 Task: Create in the project AgileDeck in Backlog an issue 'Create a new online platform for online personal finance courses with advanced budgeting and financial planning features', assign it to team member softage.2@softage.net and change the status to IN PROGRESS. Create in the project AgileDeck in Backlog an issue 'Implement a new cloud-based contract management system for a company with advanced contract creation and tracking features', assign it to team member softage.3@softage.net and change the status to IN PROGRESS
Action: Mouse moved to (266, 80)
Screenshot: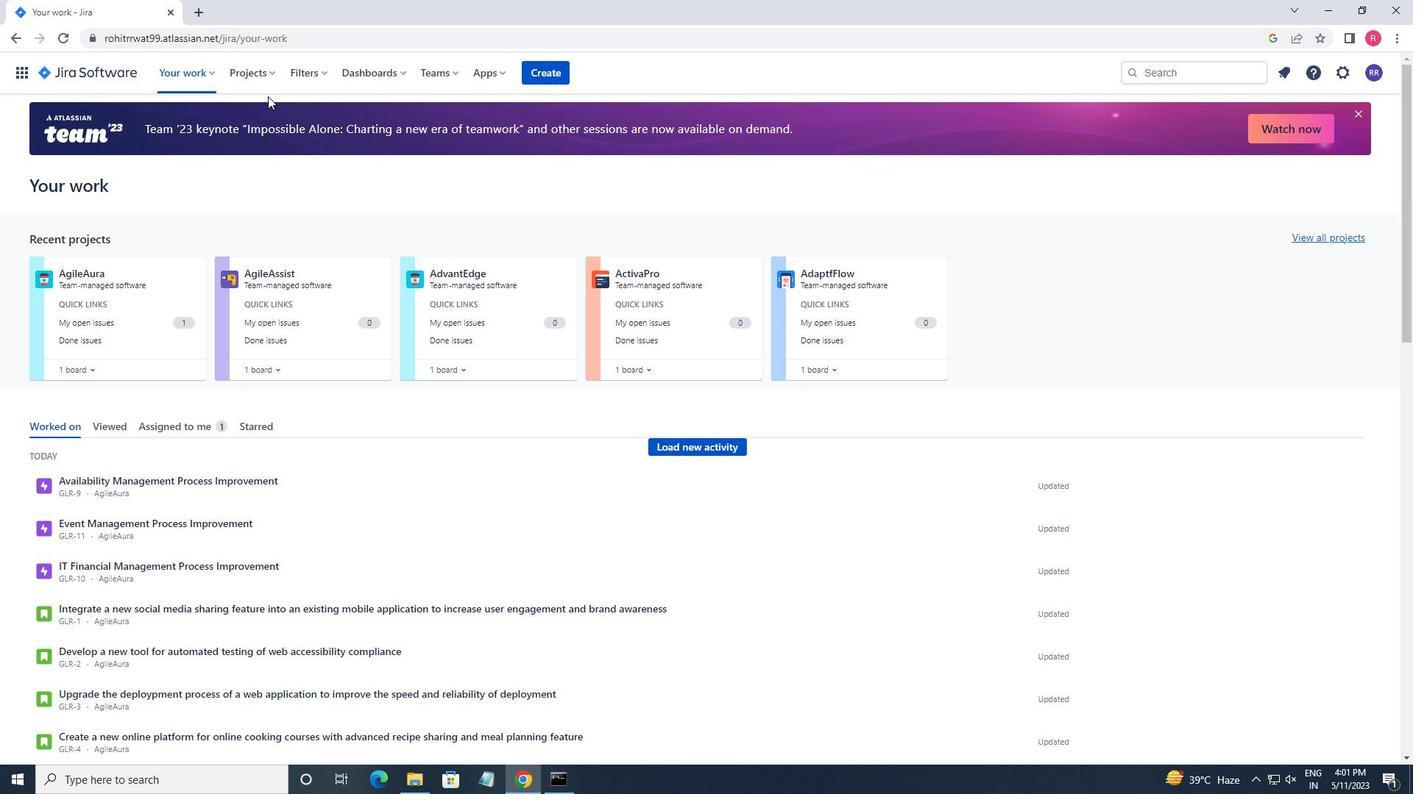 
Action: Mouse pressed left at (266, 80)
Screenshot: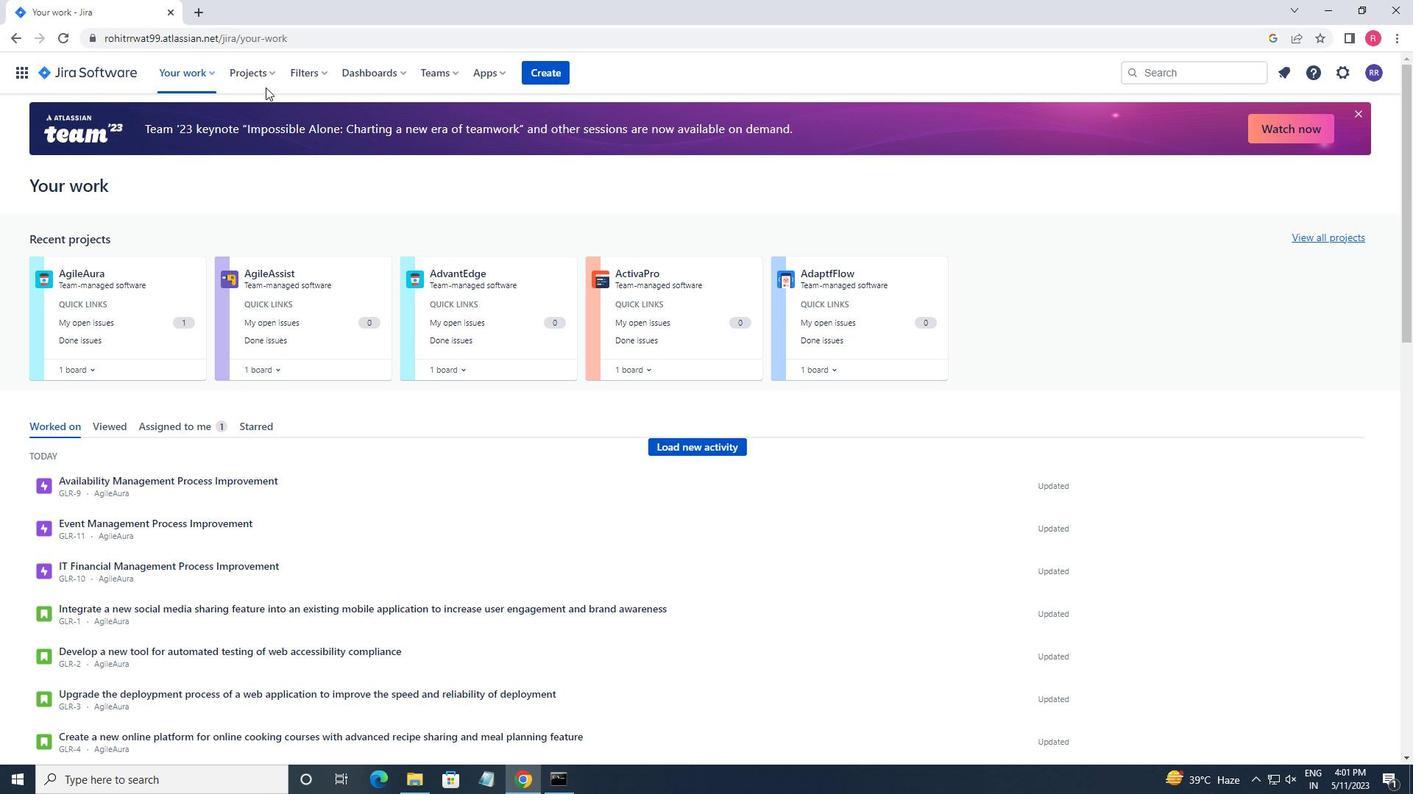 
Action: Mouse moved to (285, 143)
Screenshot: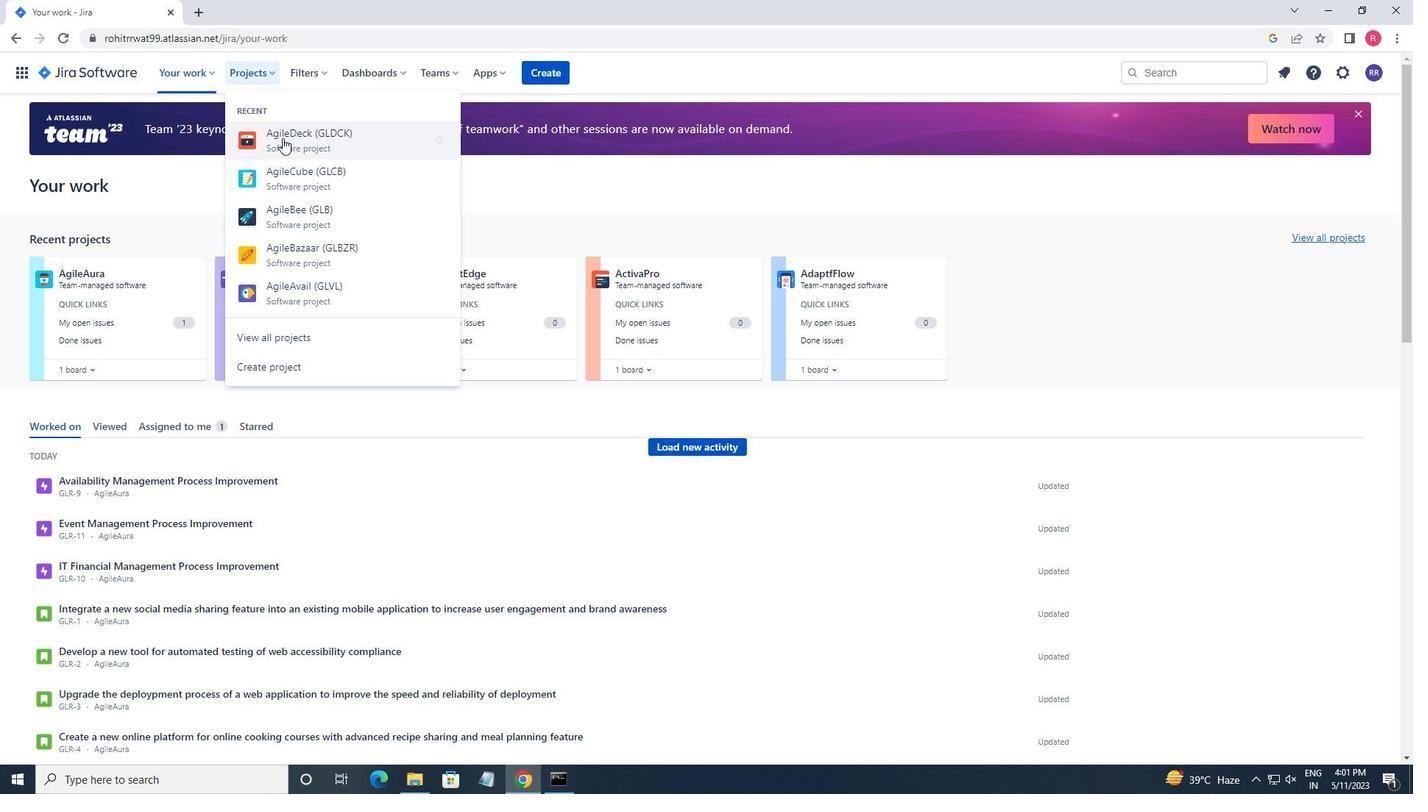 
Action: Mouse pressed left at (285, 143)
Screenshot: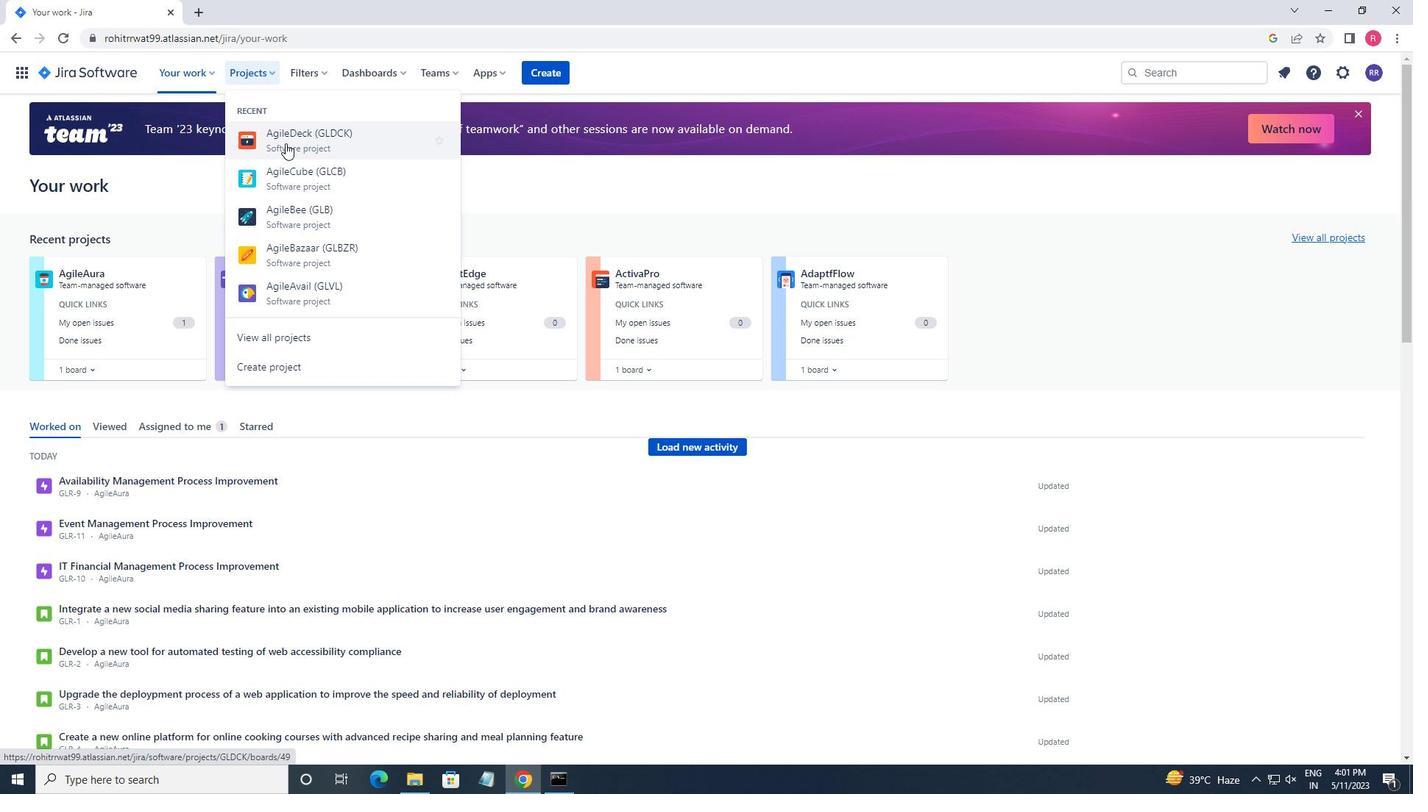
Action: Mouse moved to (85, 216)
Screenshot: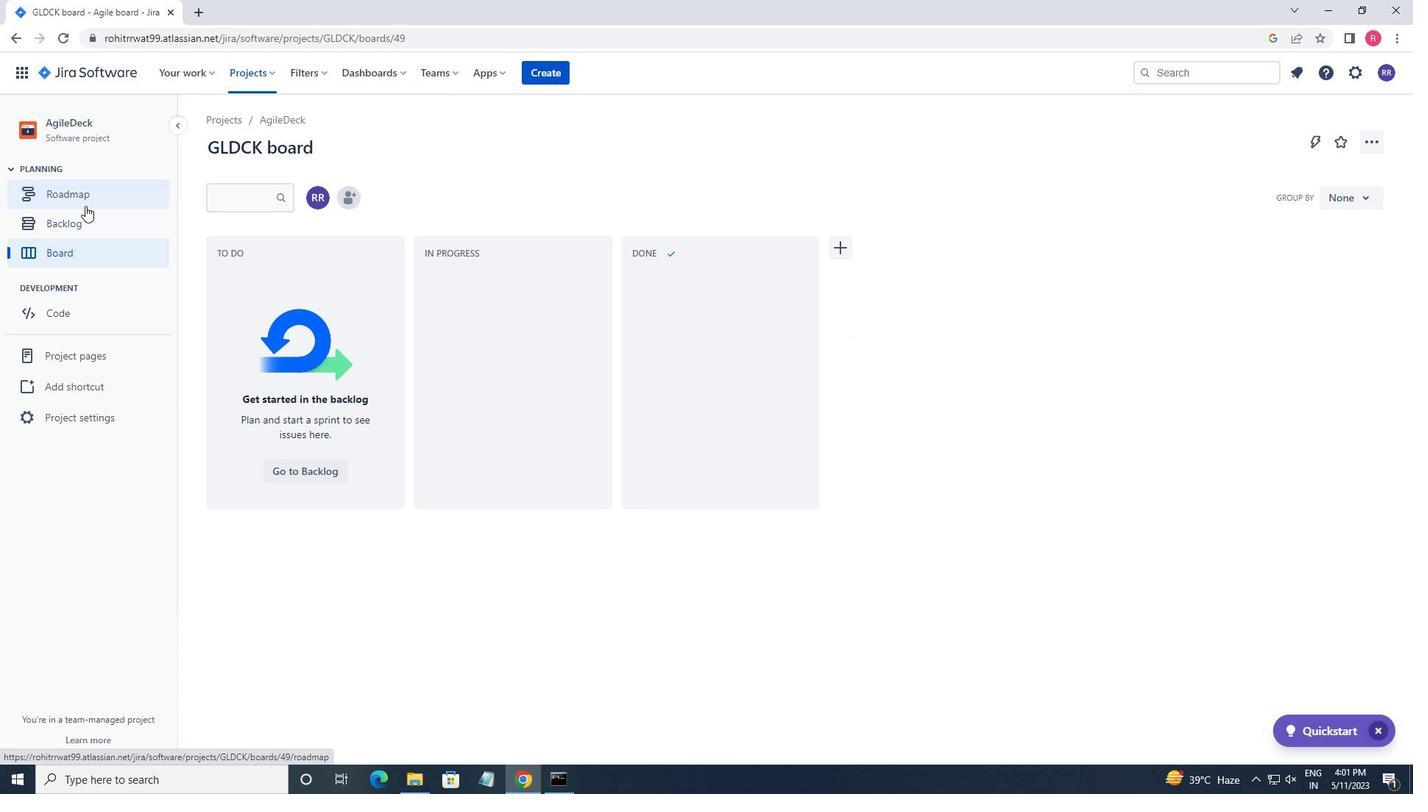 
Action: Mouse pressed left at (85, 216)
Screenshot: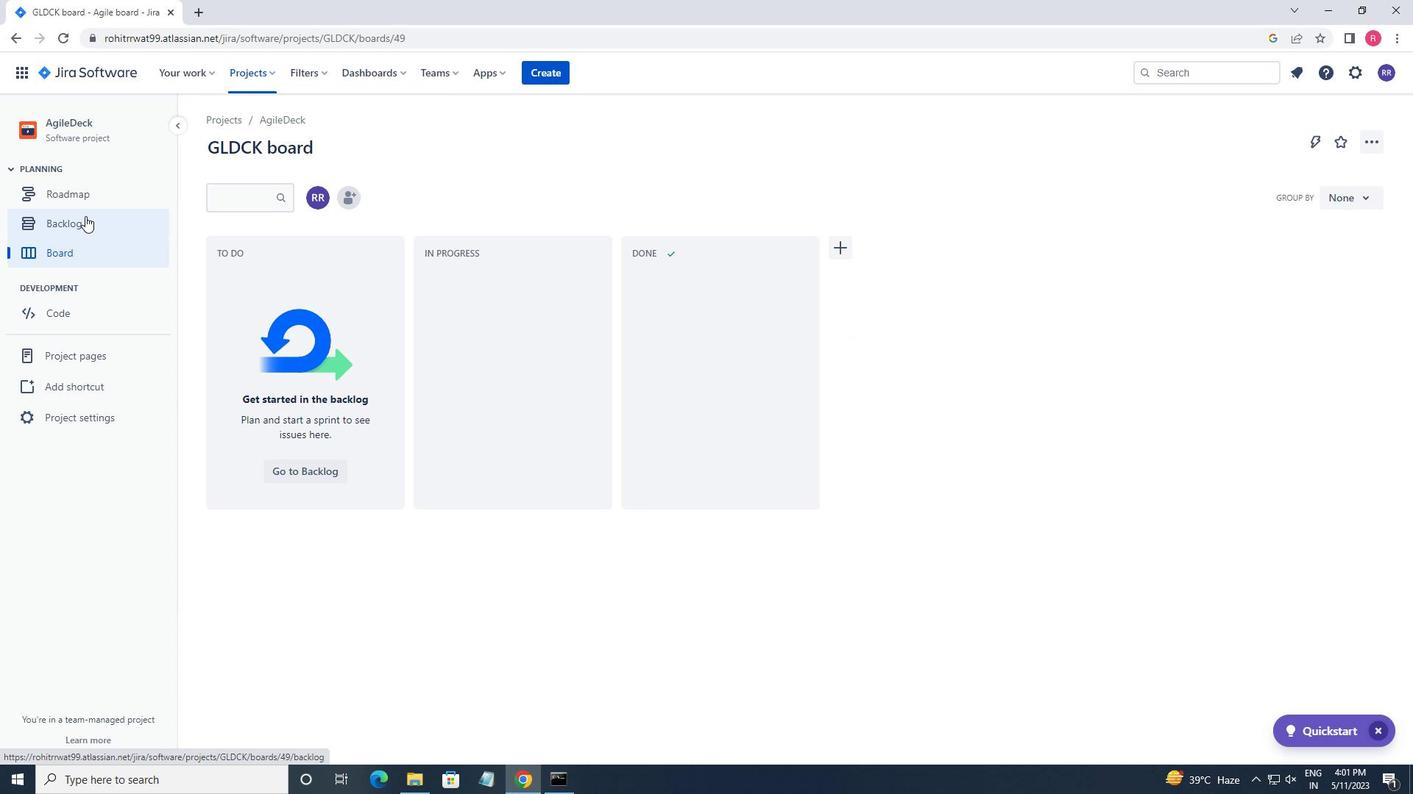 
Action: Mouse moved to (484, 578)
Screenshot: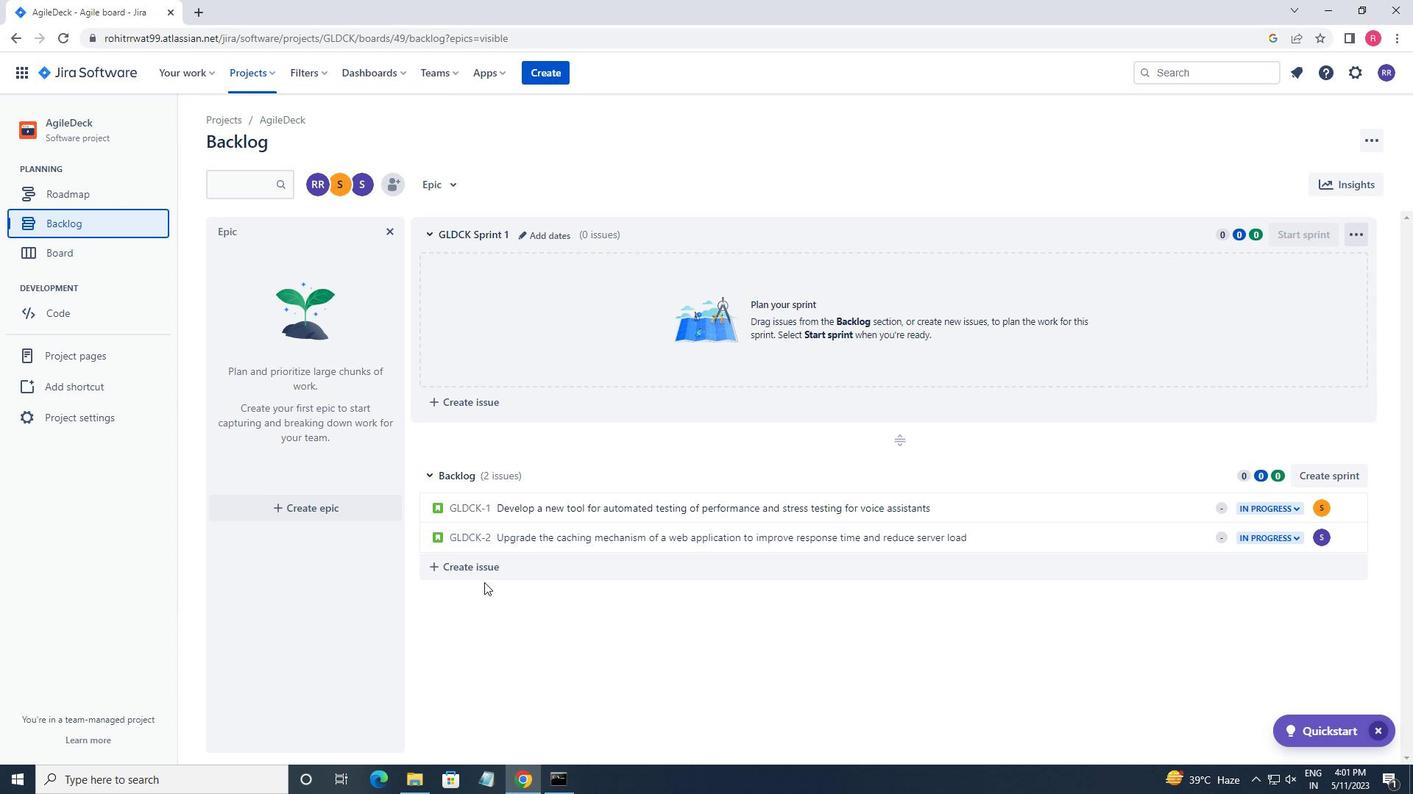 
Action: Mouse pressed left at (484, 578)
Screenshot: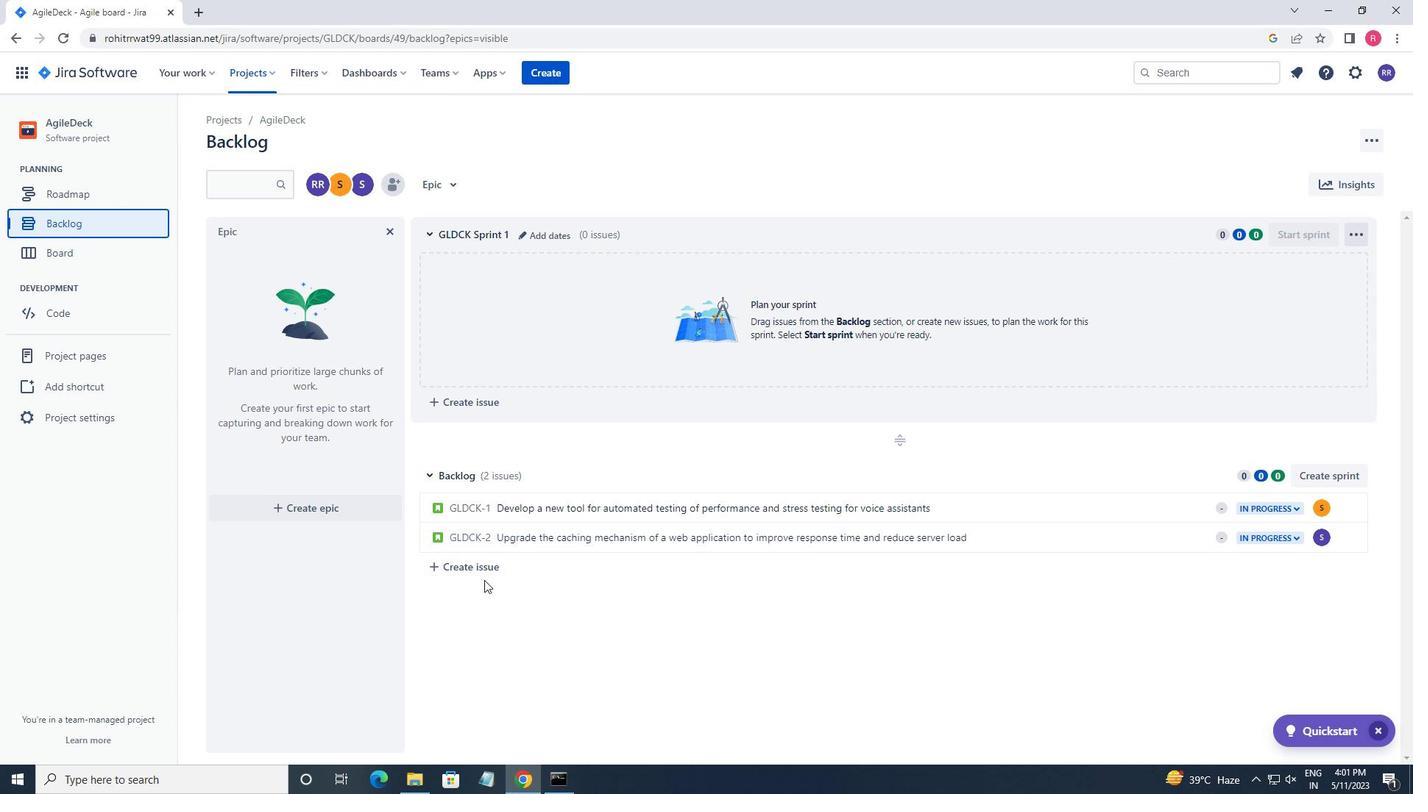 
Action: Mouse moved to (484, 577)
Screenshot: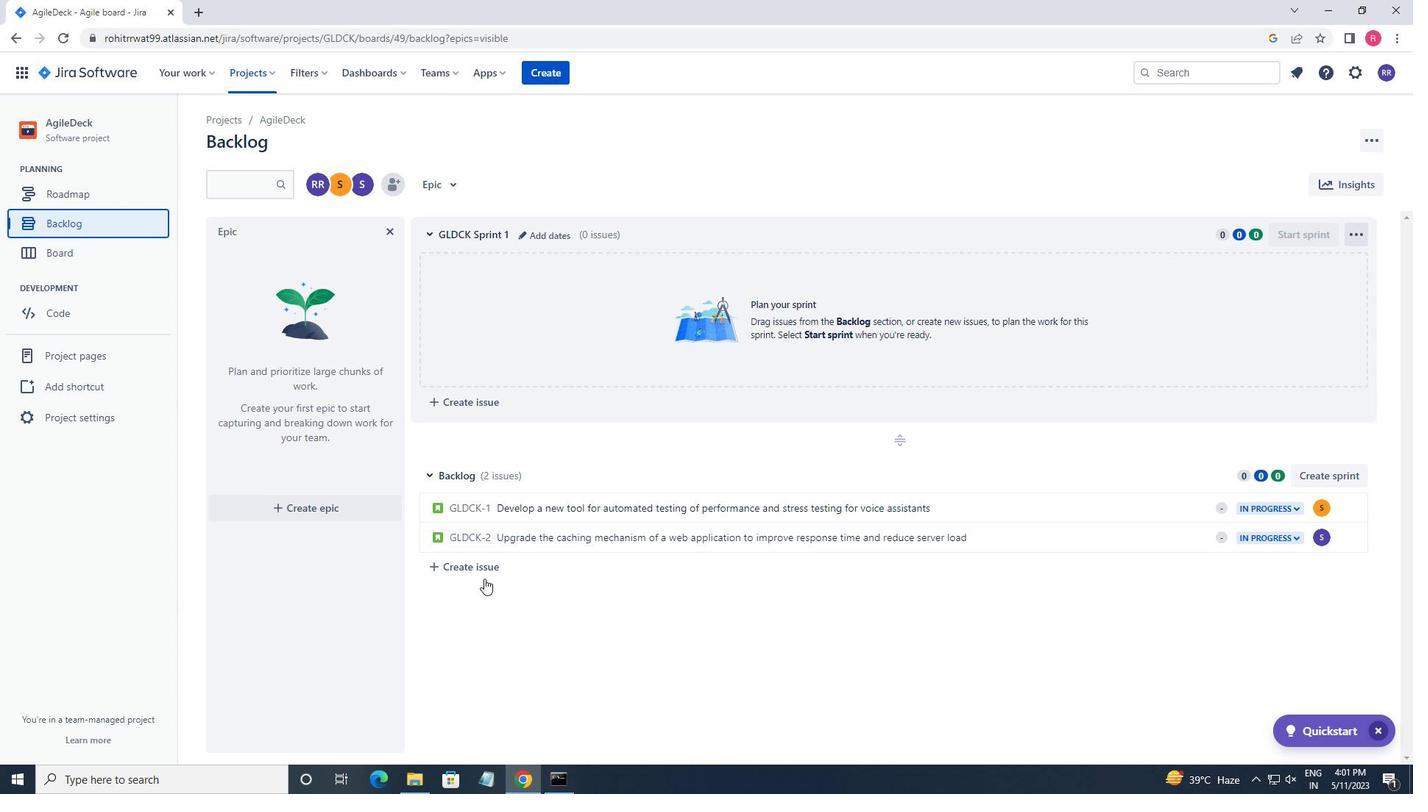 
Action: Key pressed <Key.shift>CREATE<Key.space>A<Key.space>NEW<Key.space>ONLINE<Key.space>PLATFORMM<Key.space><Key.backspace><Key.backspace><Key.space>FOR<Key.space>ONLINE<Key.space>PERSONAL<Key.space>FINANCE<Key.space>COURSES<Key.space>WITH<Key.space>ASDAV<Key.backspace><Key.backspace><Key.backspace><Key.backspace>DVANCED<Key.space>BUDGETING<Key.space>ANF<Key.backspace>D<Key.space>FINANCIAL<Key.space>PLANNING<Key.space>FEATURE<Key.enter>
Screenshot: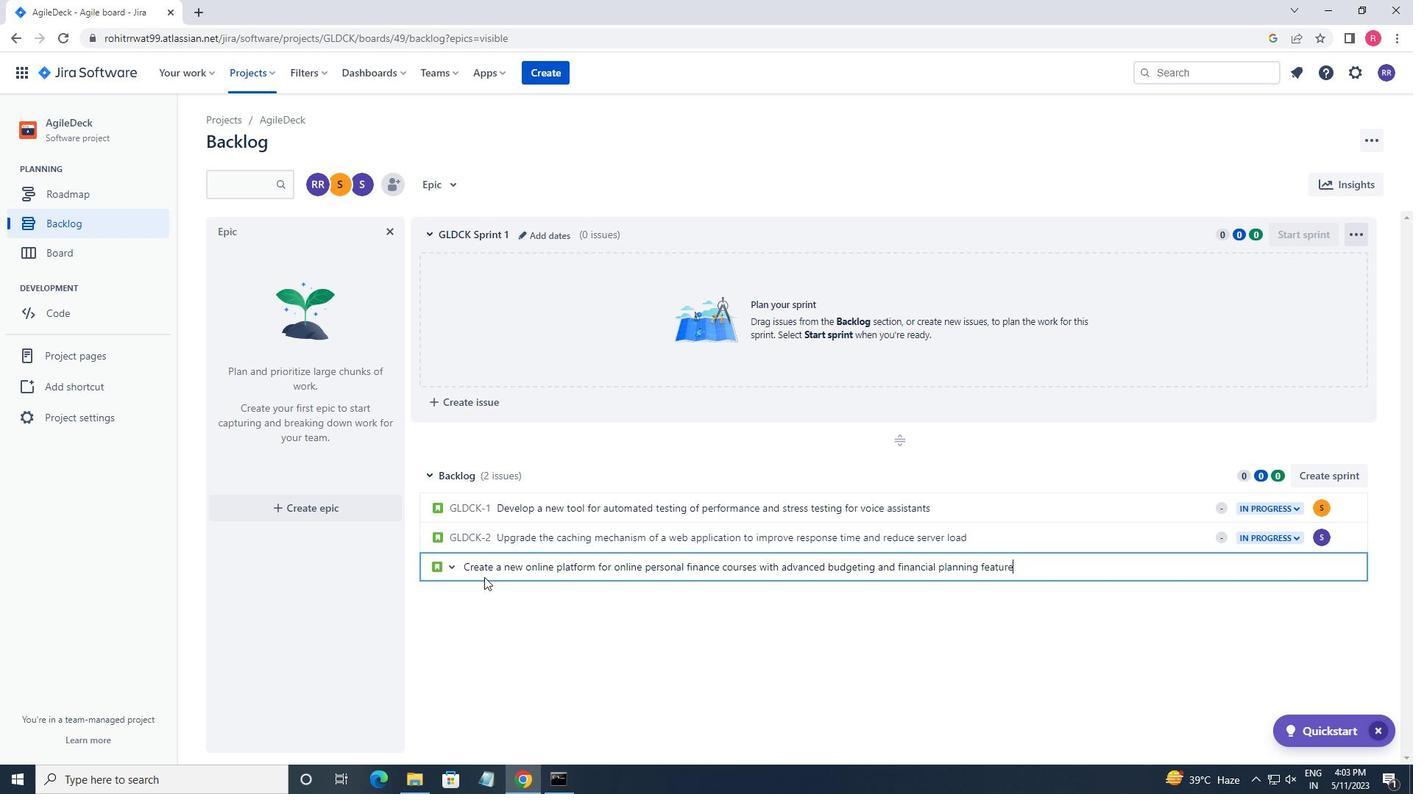 
Action: Mouse moved to (1322, 566)
Screenshot: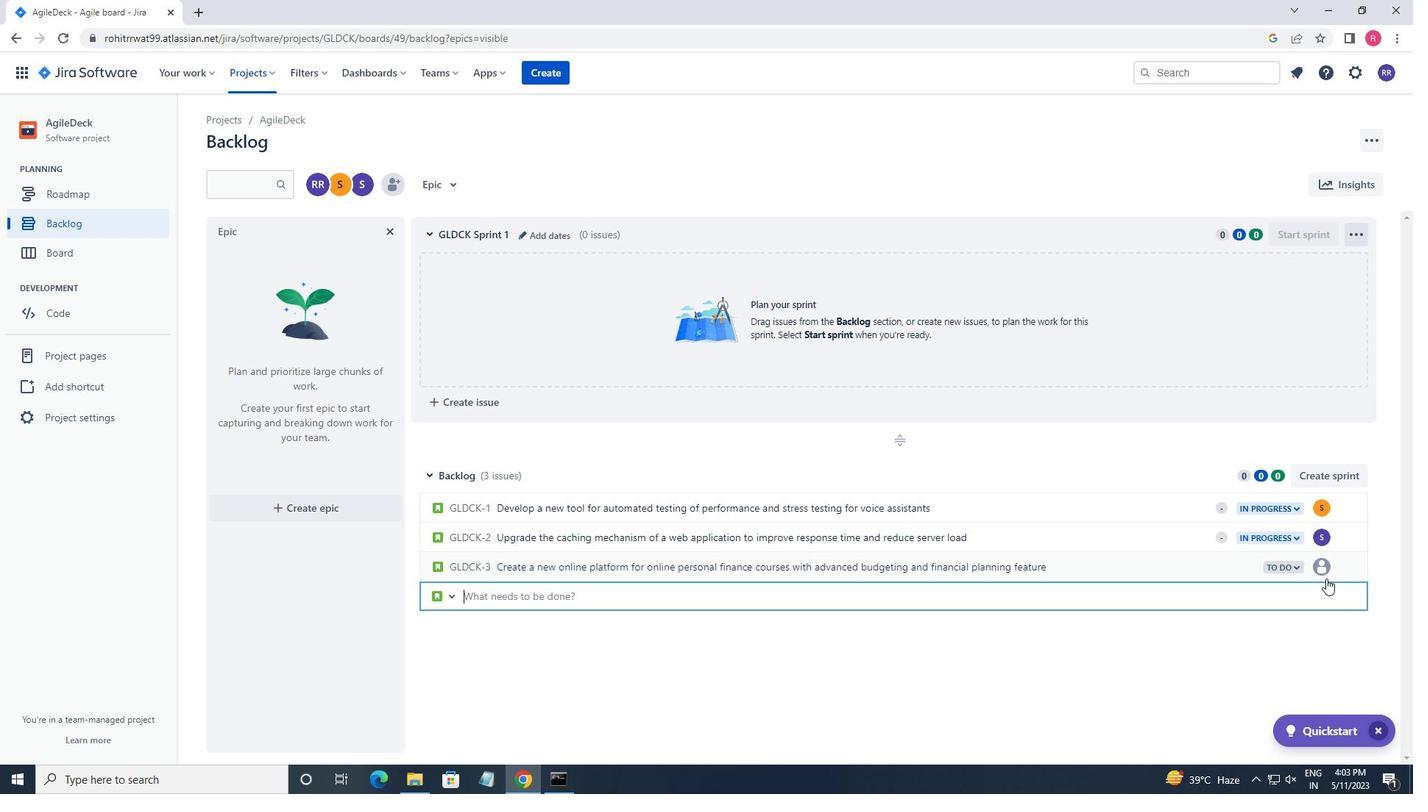 
Action: Mouse pressed left at (1322, 566)
Screenshot: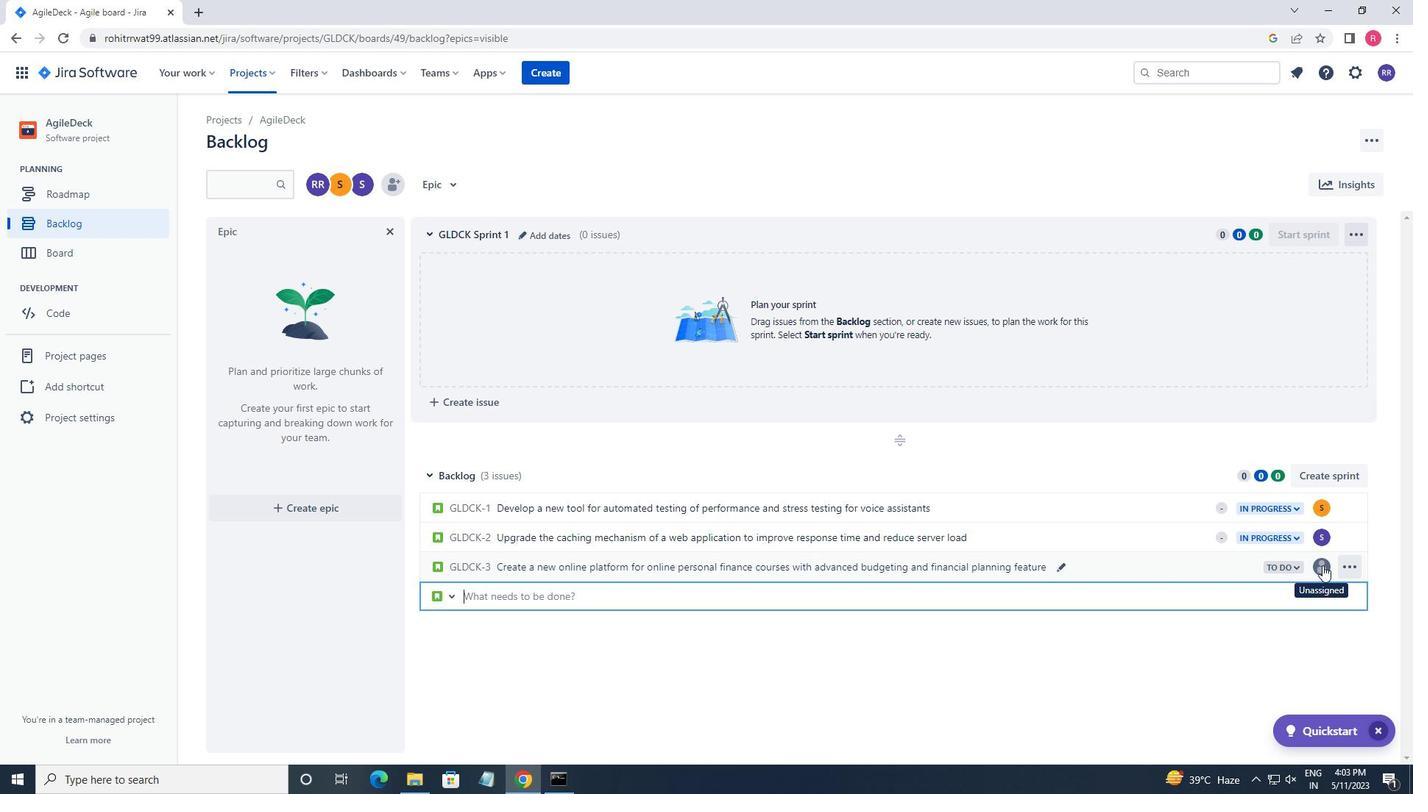 
Action: Key pressed SOFTAGE.2<Key.shift>@SOFTAGE.NET<Key.enter>
Screenshot: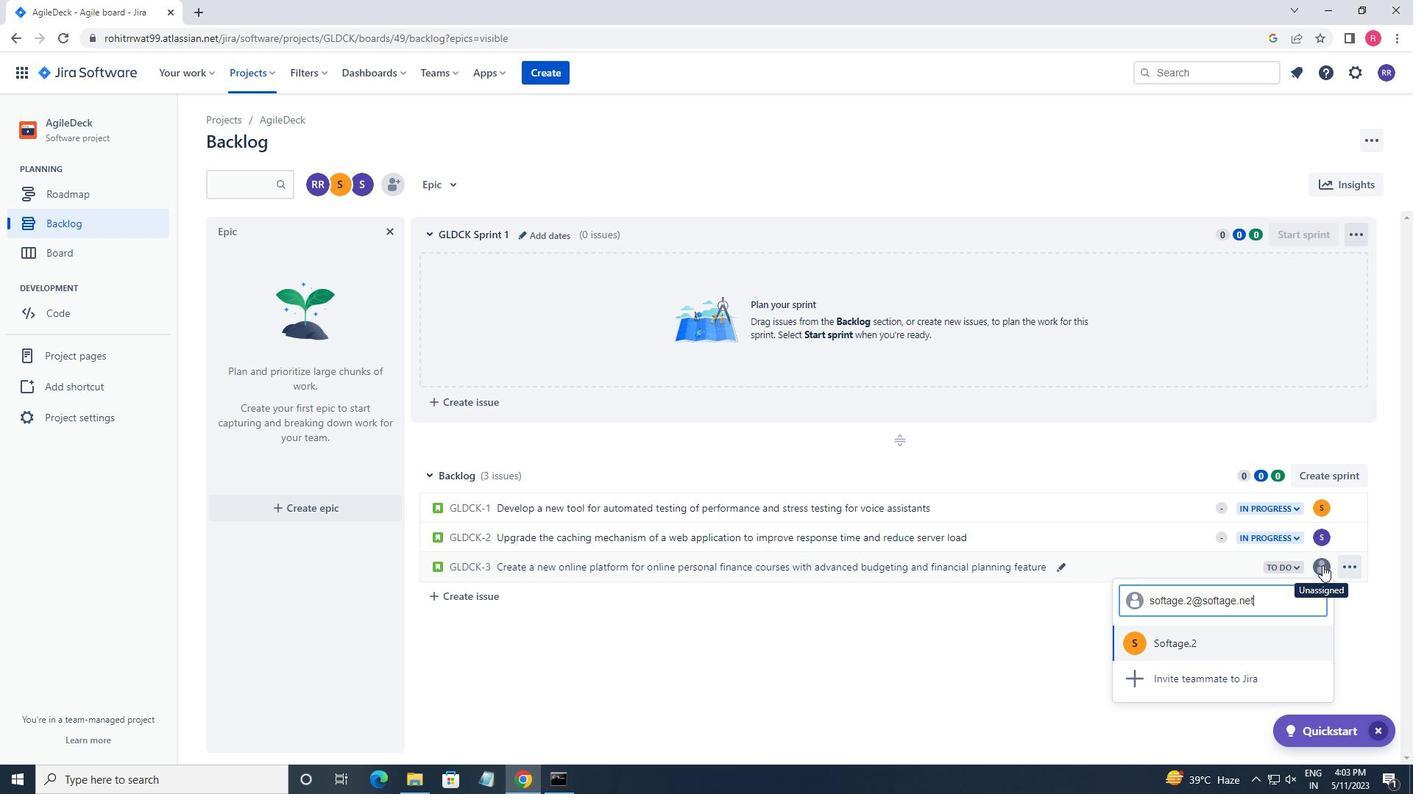 
Action: Mouse moved to (1280, 567)
Screenshot: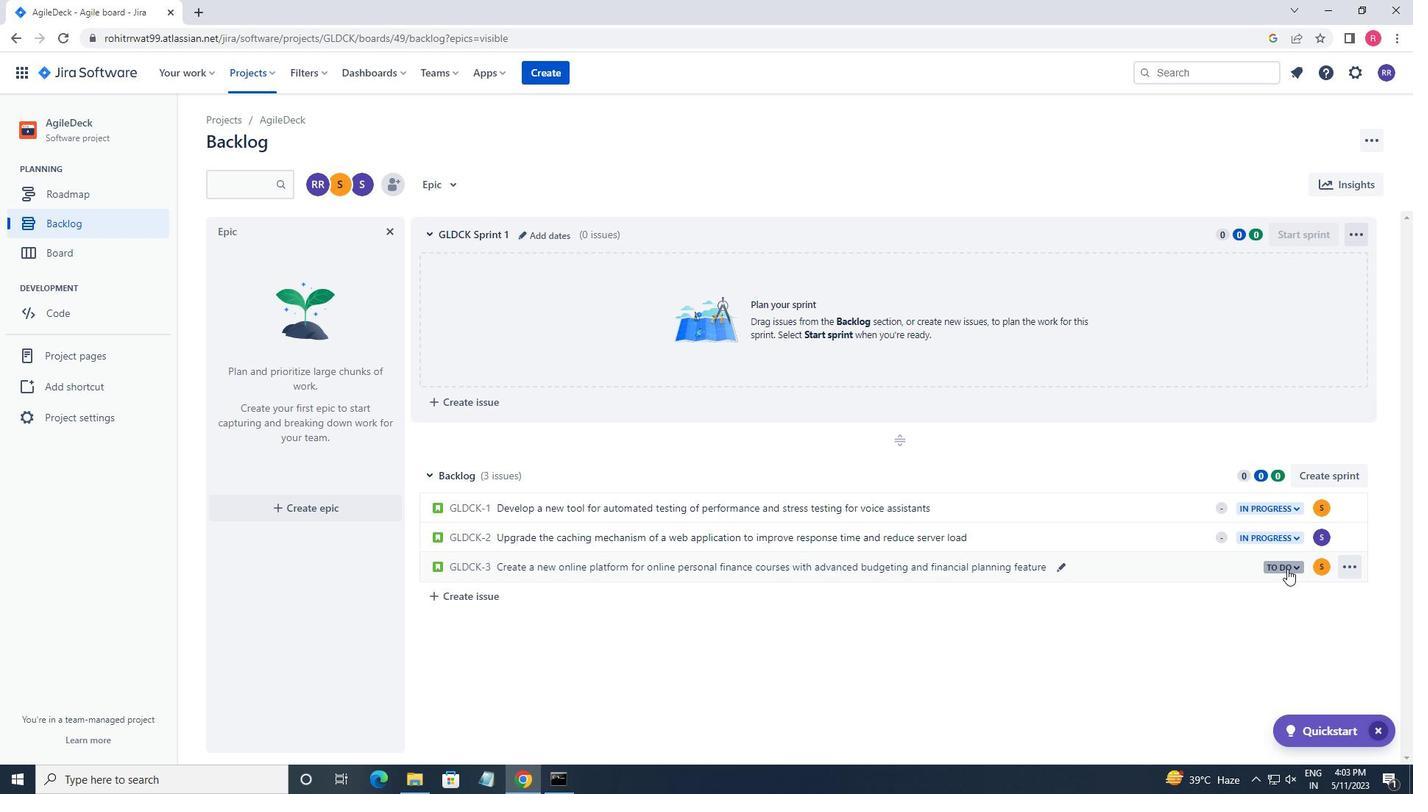 
Action: Mouse pressed left at (1280, 567)
Screenshot: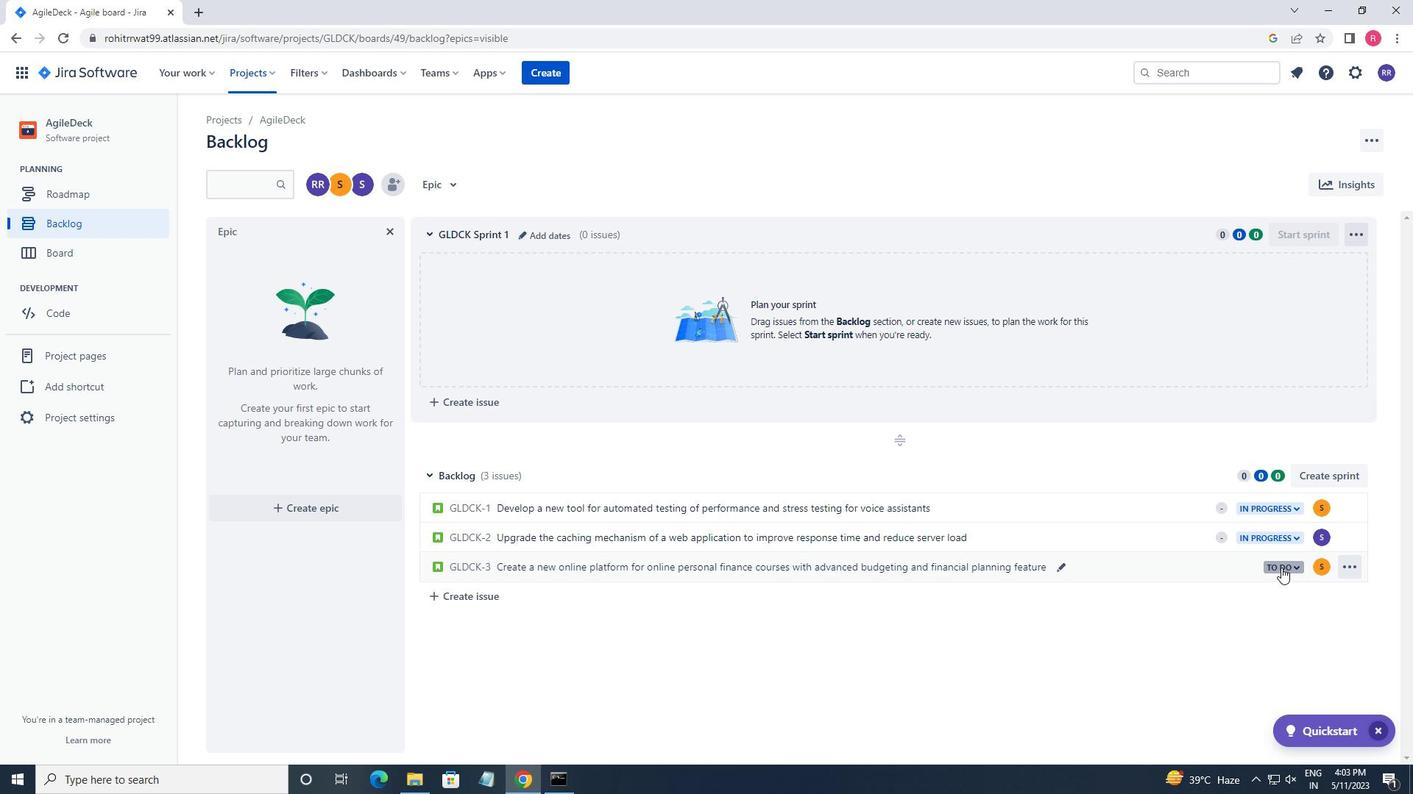 
Action: Mouse moved to (1205, 592)
Screenshot: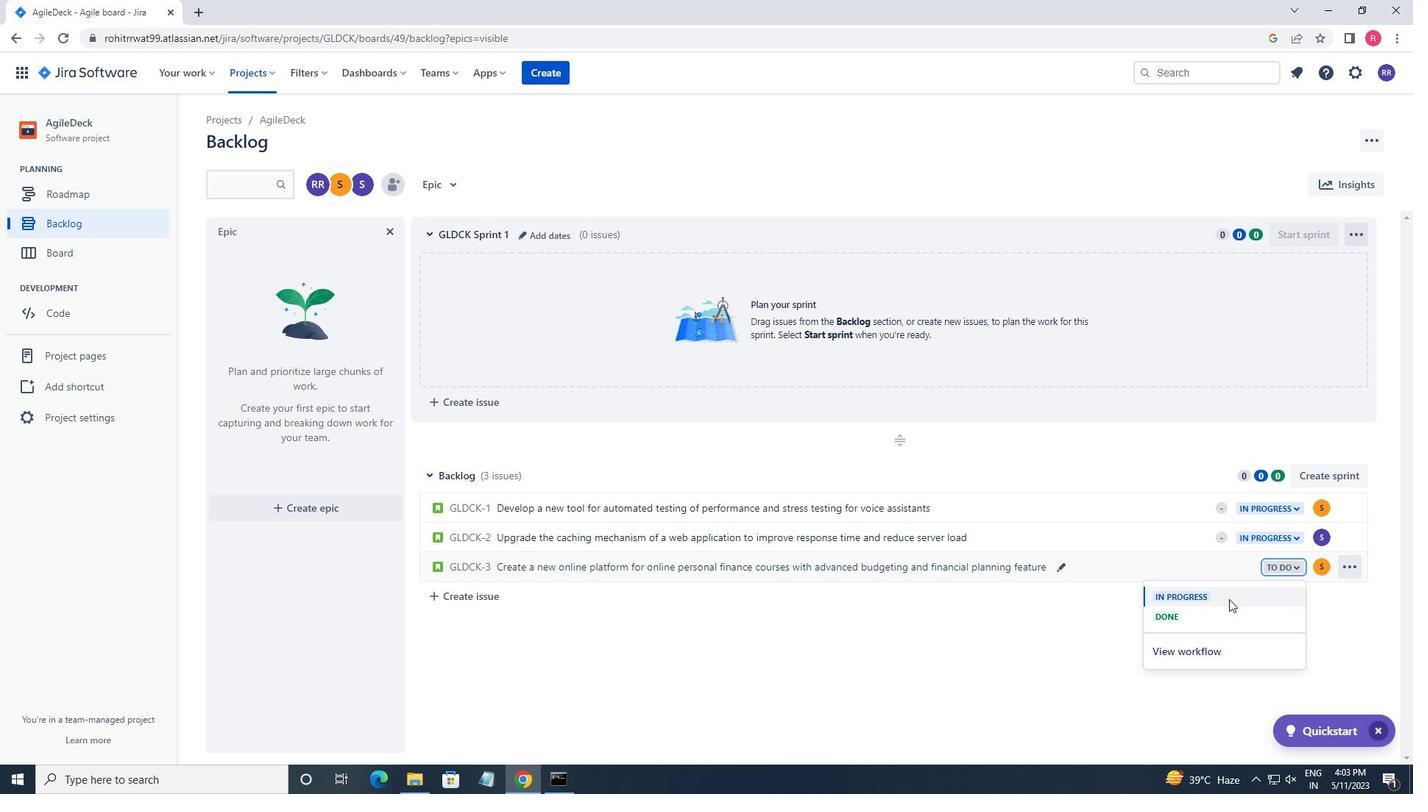 
Action: Mouse pressed left at (1205, 592)
Screenshot: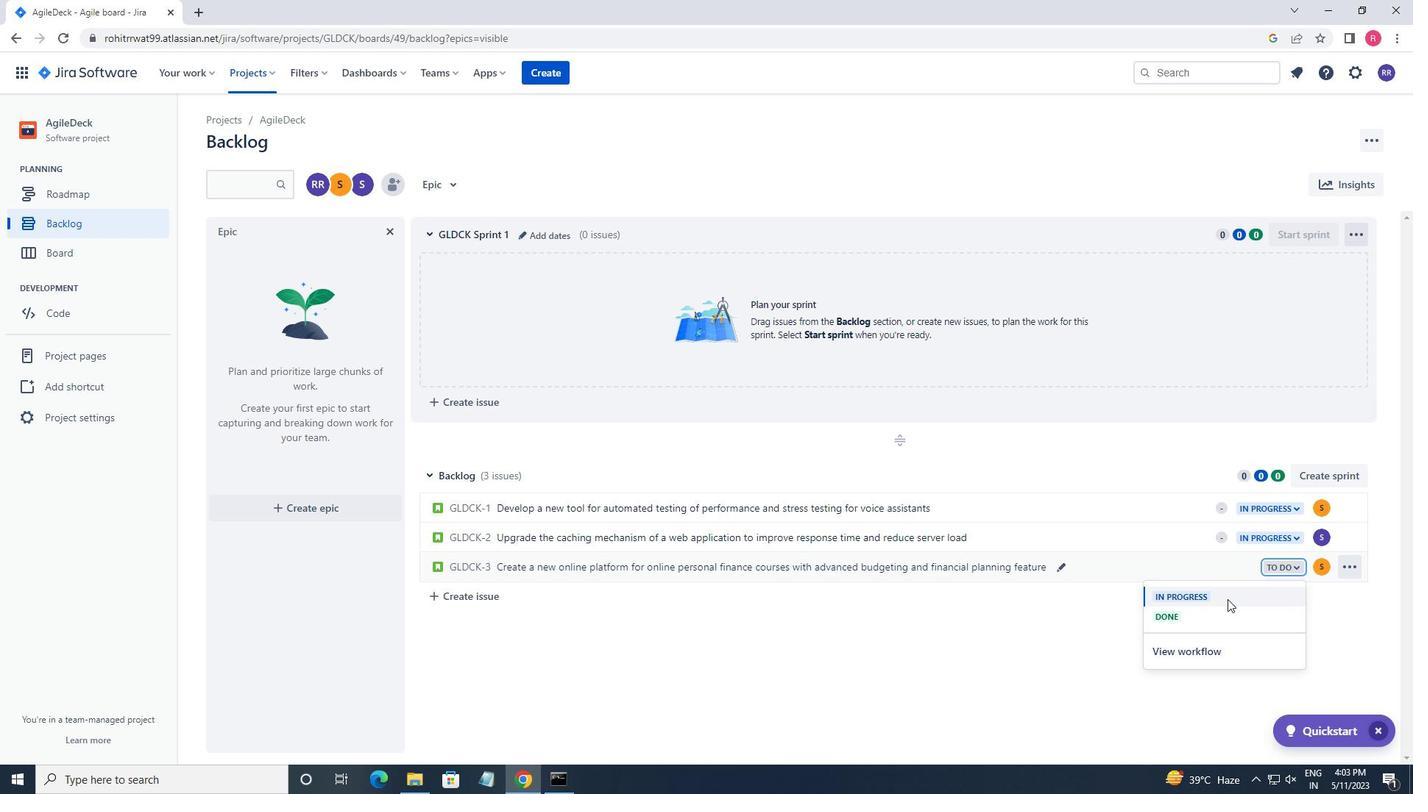 
Action: Mouse moved to (499, 603)
Screenshot: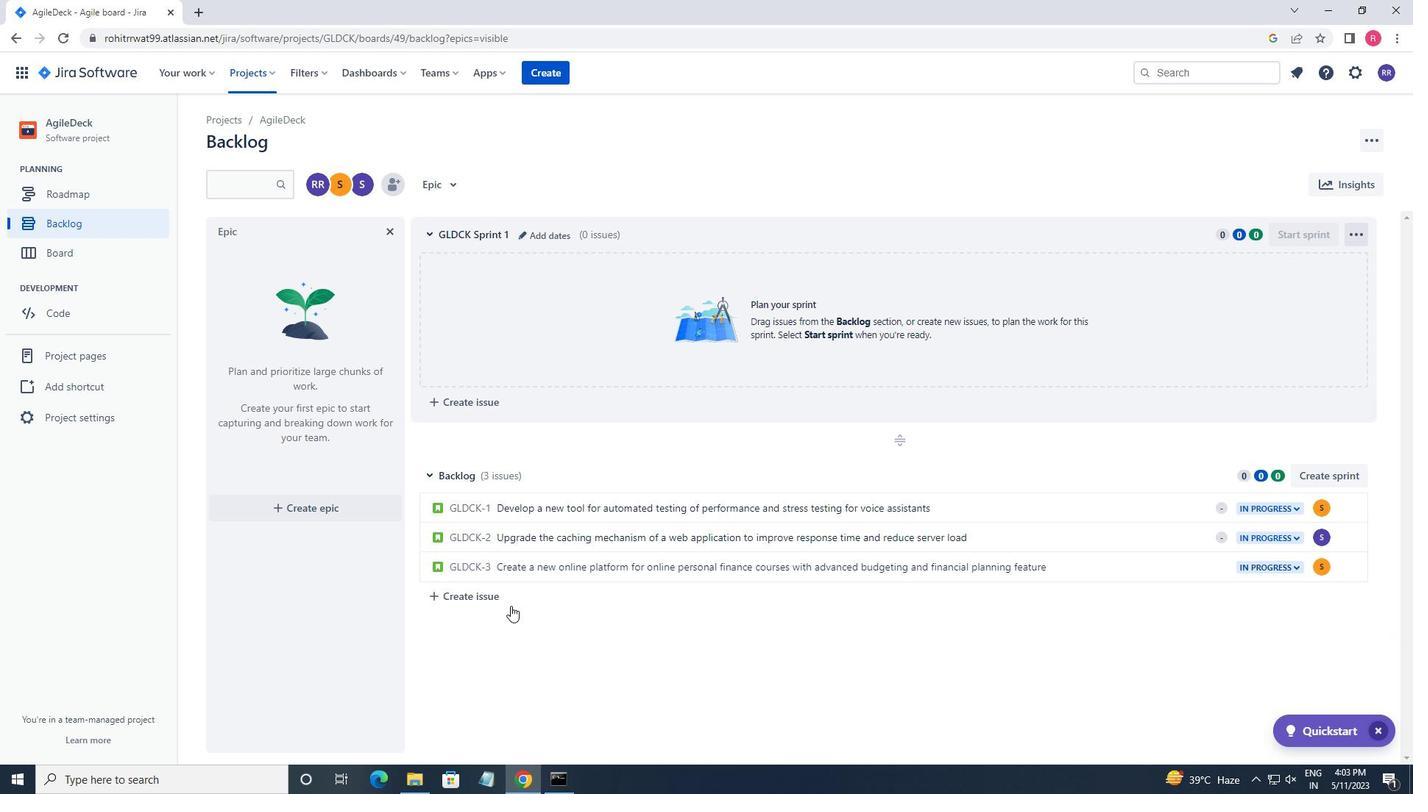 
Action: Mouse pressed left at (499, 603)
Screenshot: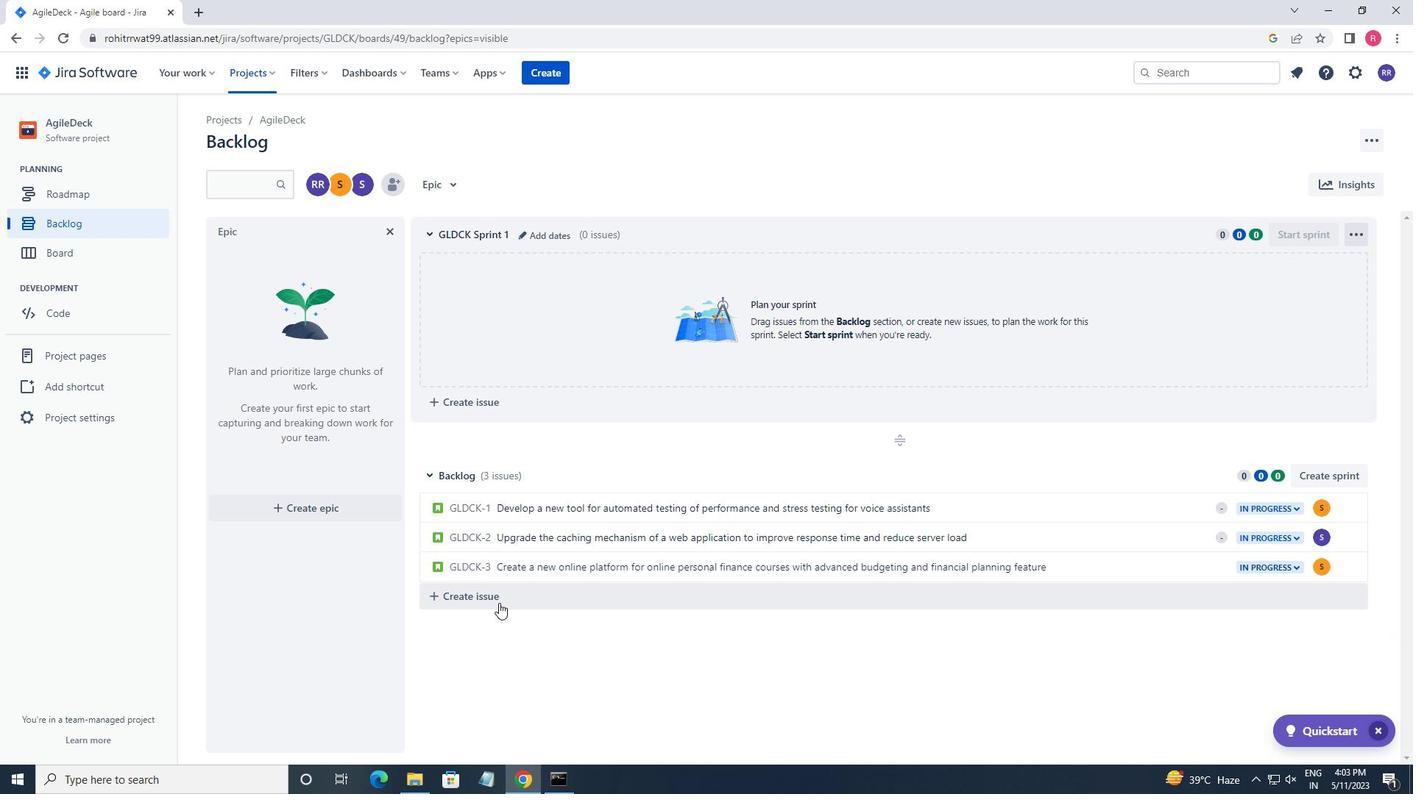 
Action: Mouse moved to (566, 675)
Screenshot: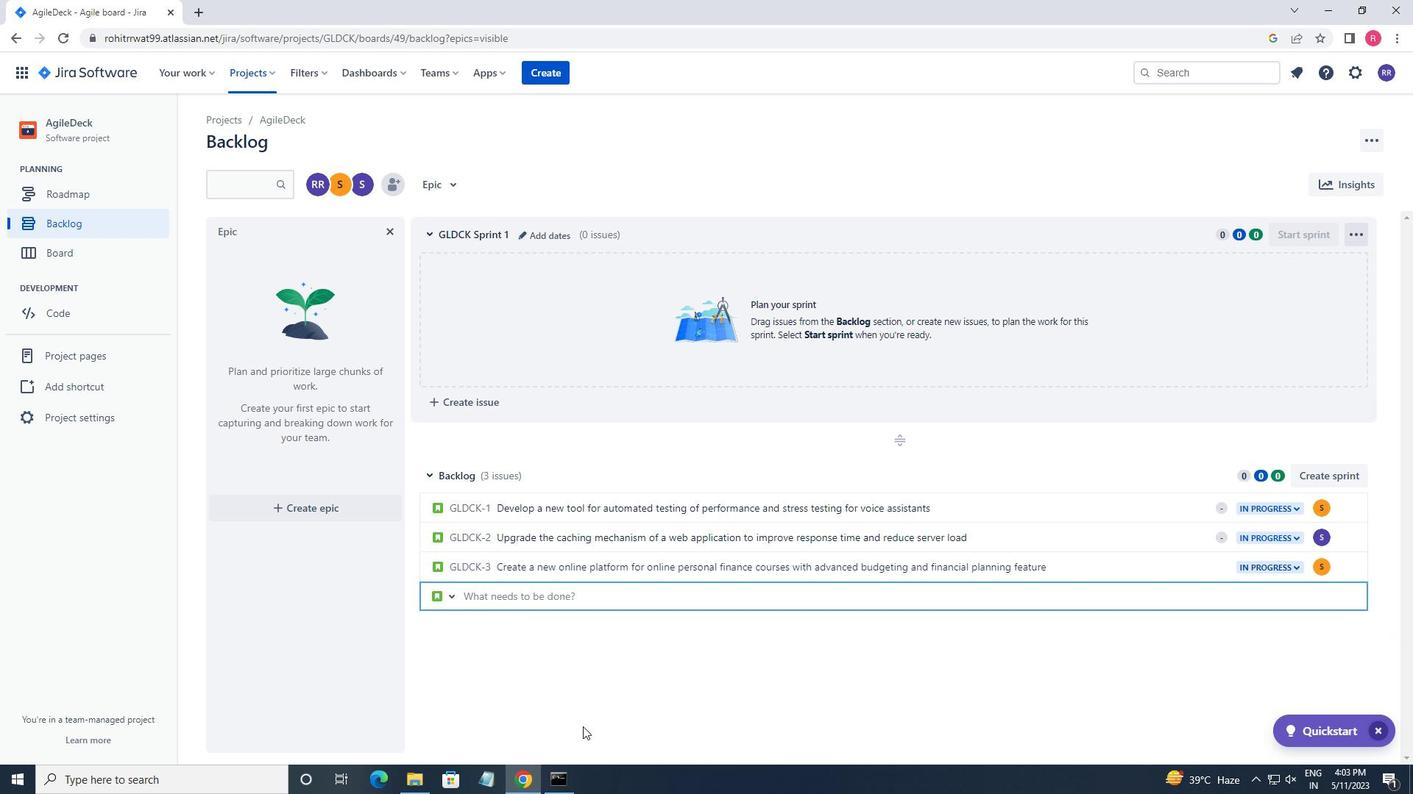 
Action: Key pressed <Key.shift_r>IMPLEMENT<Key.space>A<Key.space>NEW<Key.space>CLOUD<Key.space><Key.backspace>-BASED<Key.space>CONTRACT<Key.space>MANAGEMENT<Key.space>SYSTEM<Key.space>G<Key.backspace>FOR<Key.space>A<Key.space>COMPANY<Key.space>WITH<Key.space>ADVANCED<Key.space>CONTRACT<Key.space>CREE<Key.backspace>ATION<Key.space>AND<Key.space>TRACKING<Key.space>FEATURES<Key.enter>
Screenshot: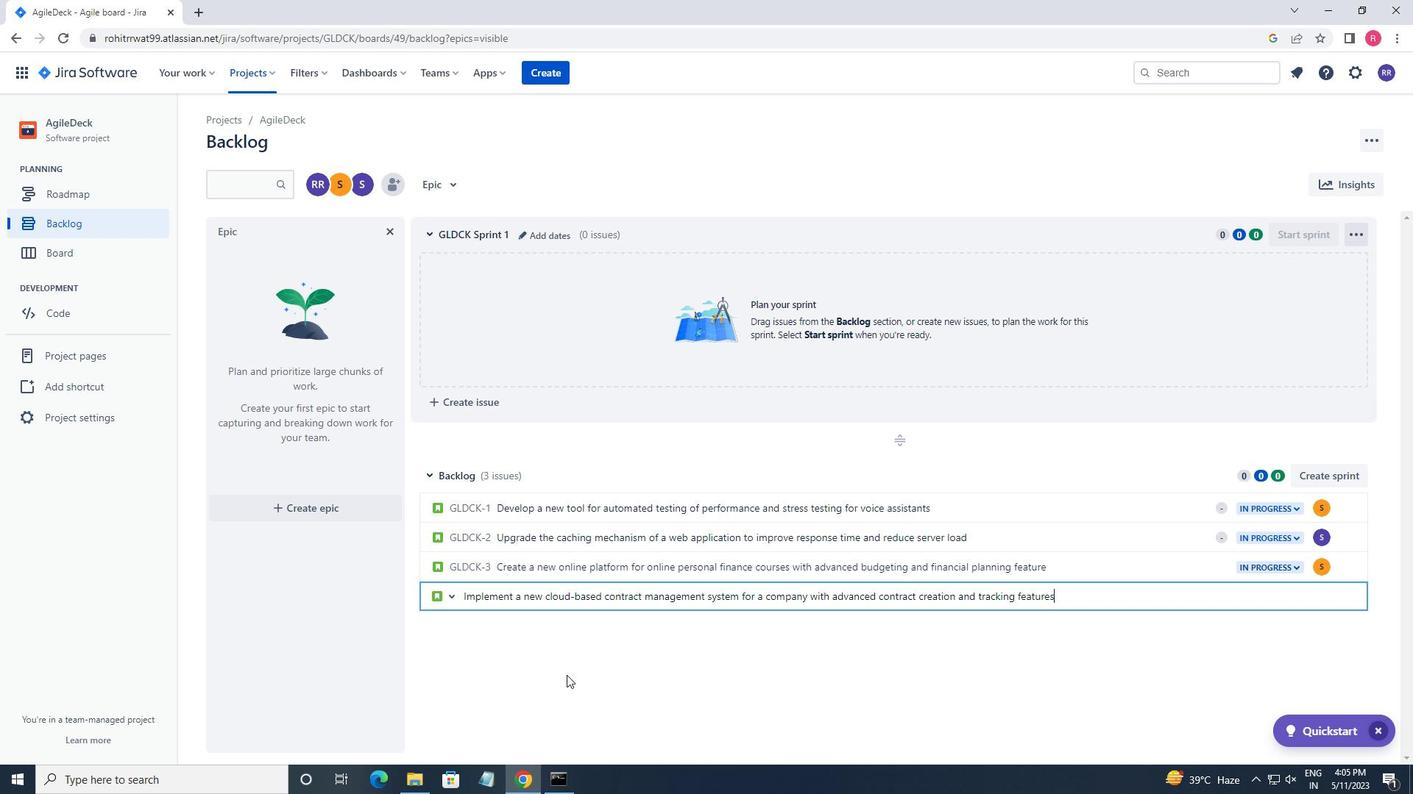 
Action: Mouse moved to (1322, 597)
Screenshot: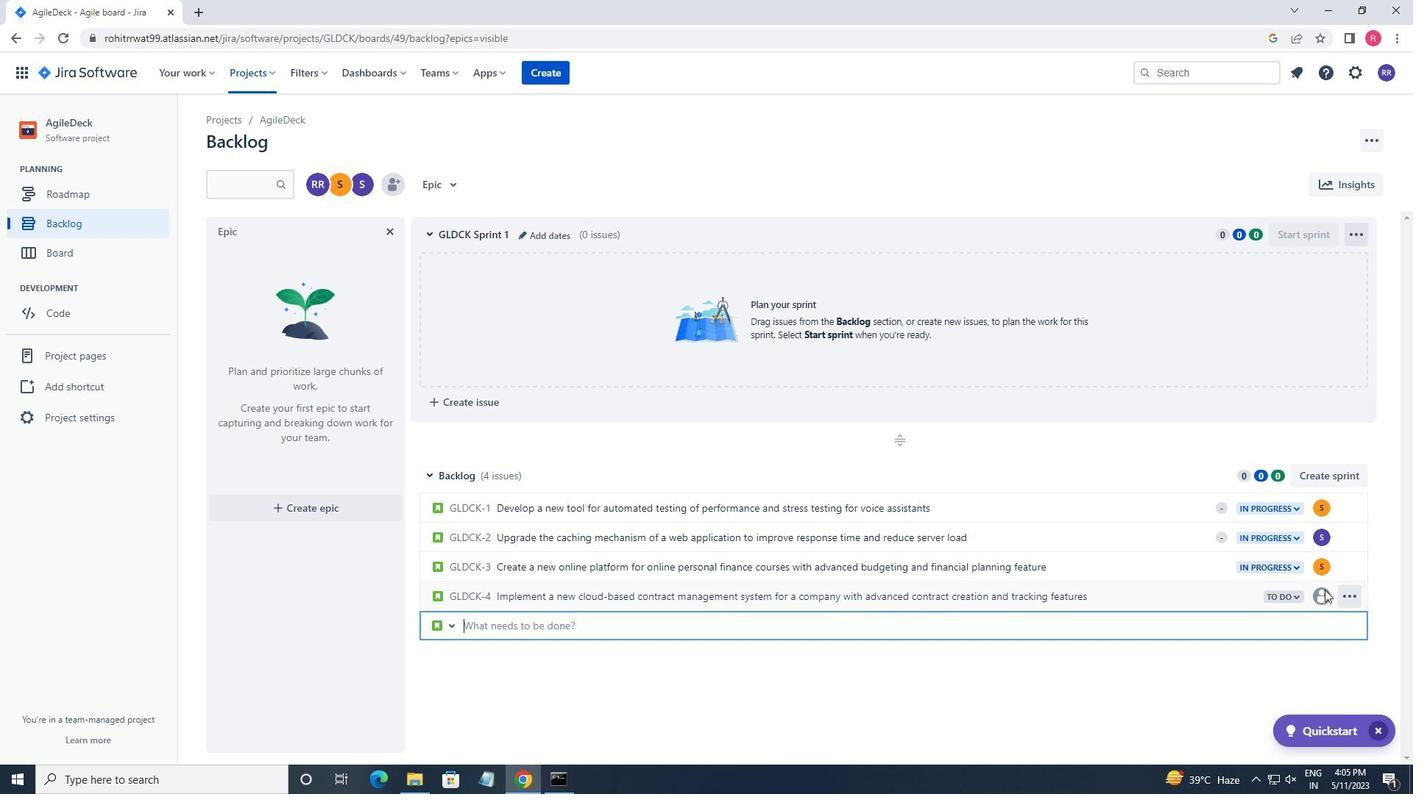 
Action: Mouse pressed left at (1322, 597)
Screenshot: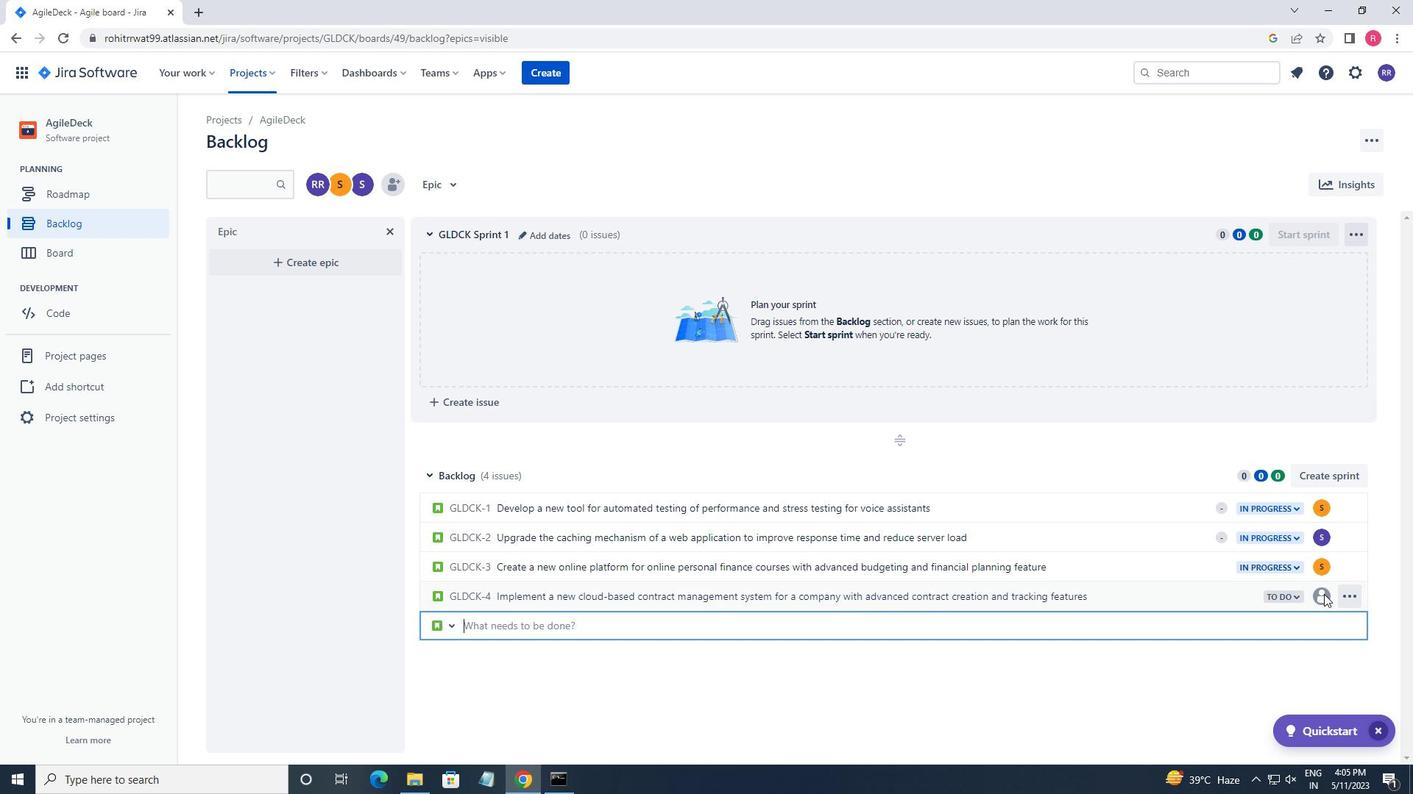 
Action: Mouse moved to (1322, 598)
Screenshot: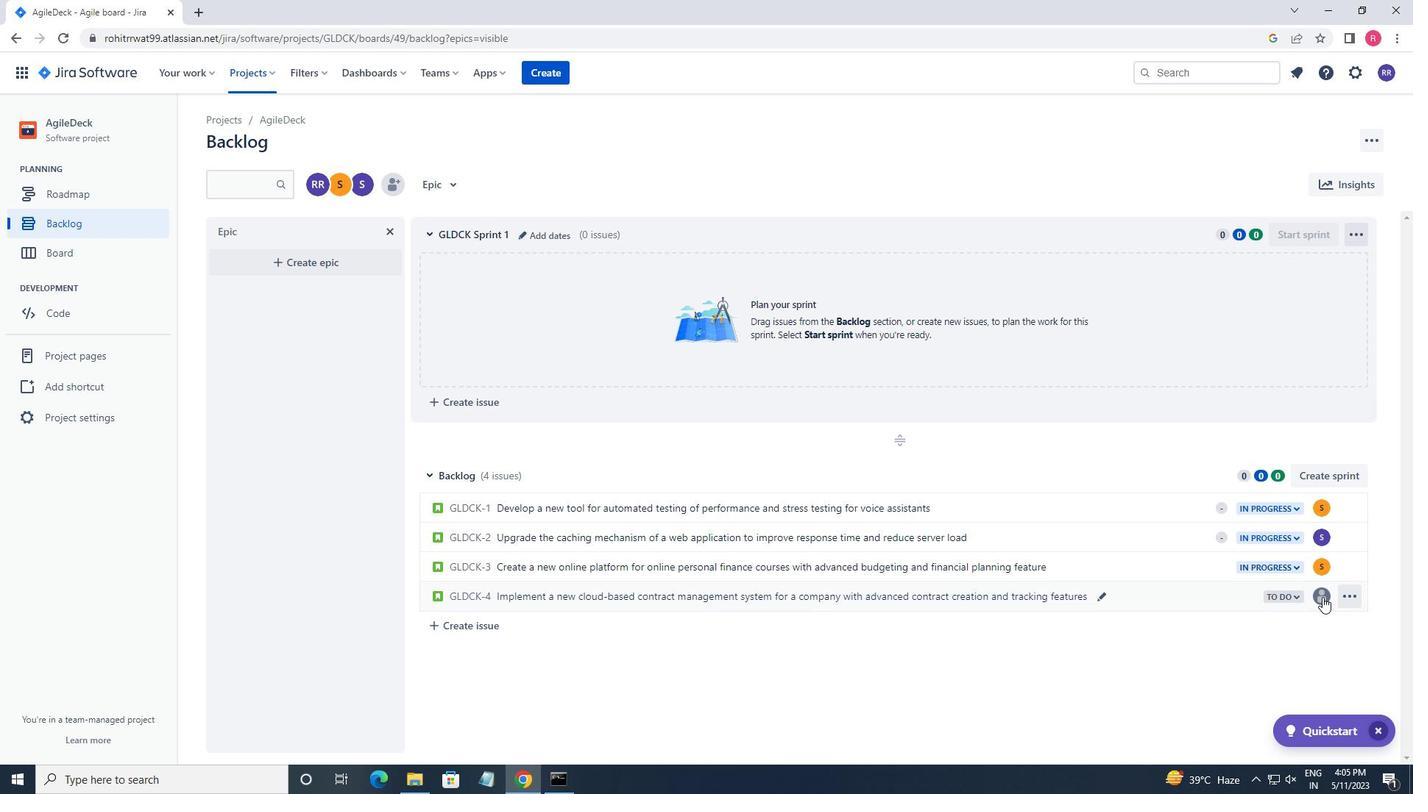 
Action: Mouse pressed left at (1322, 598)
Screenshot: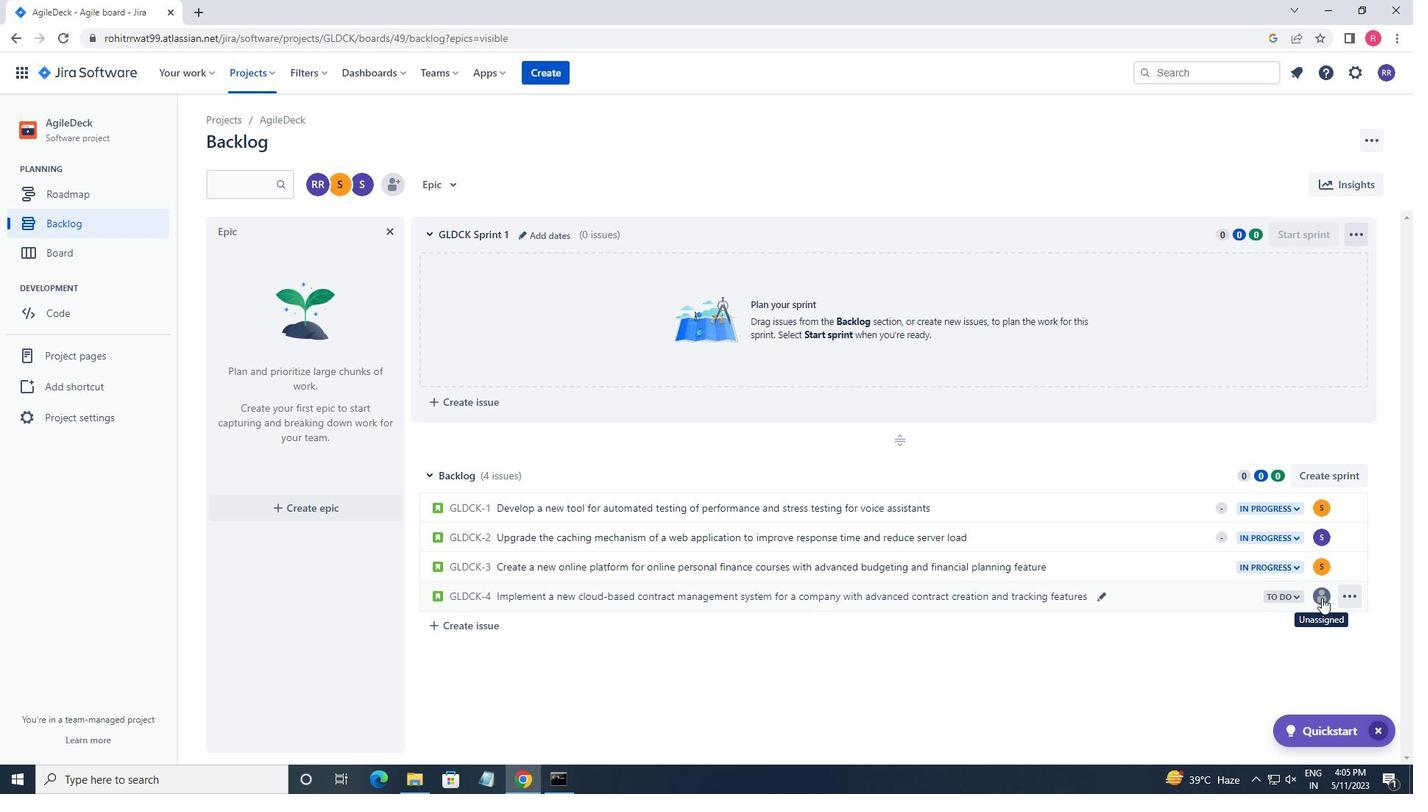 
Action: Key pressed SOFTAGE.3<Key.shift>@SOFTAGE.NET
Screenshot: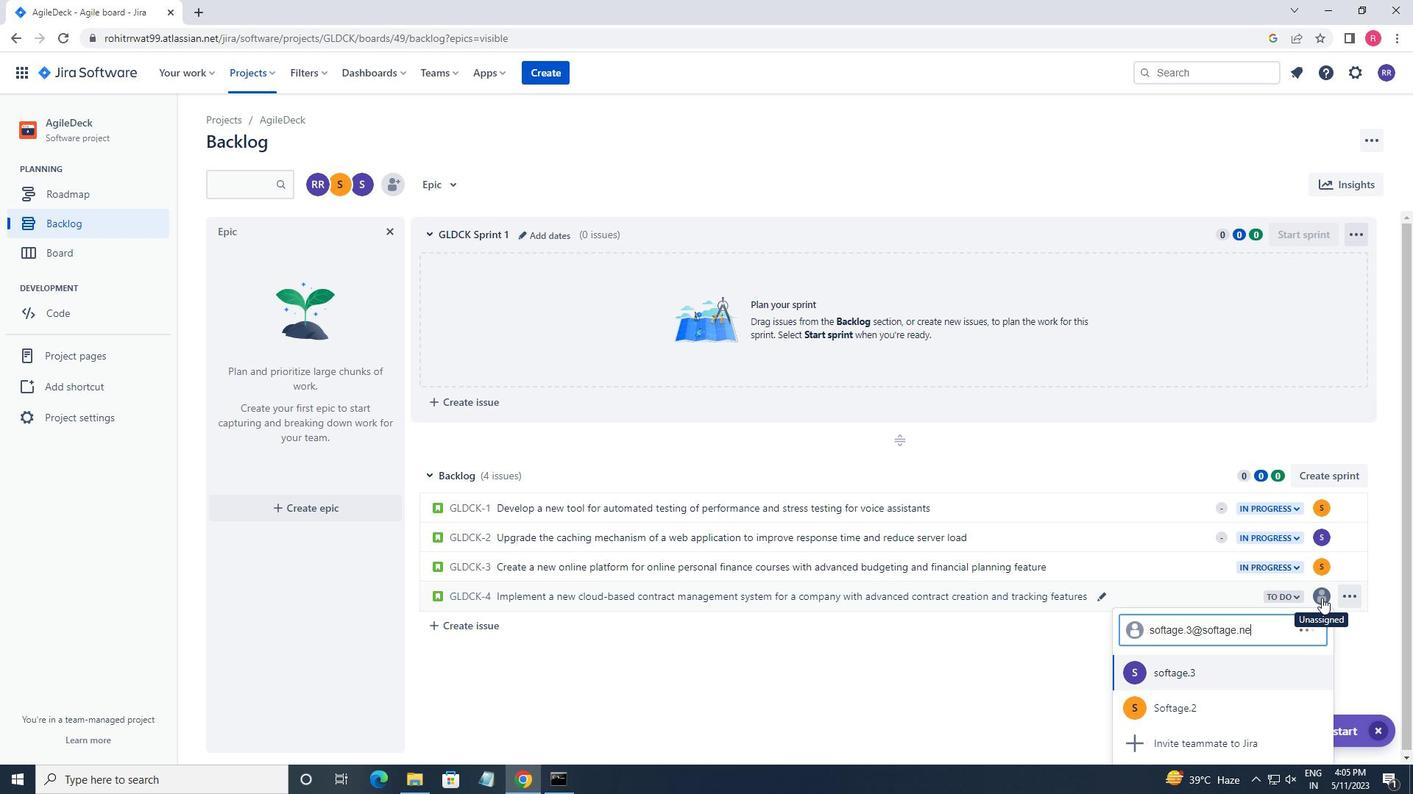 
Action: Mouse moved to (1227, 661)
Screenshot: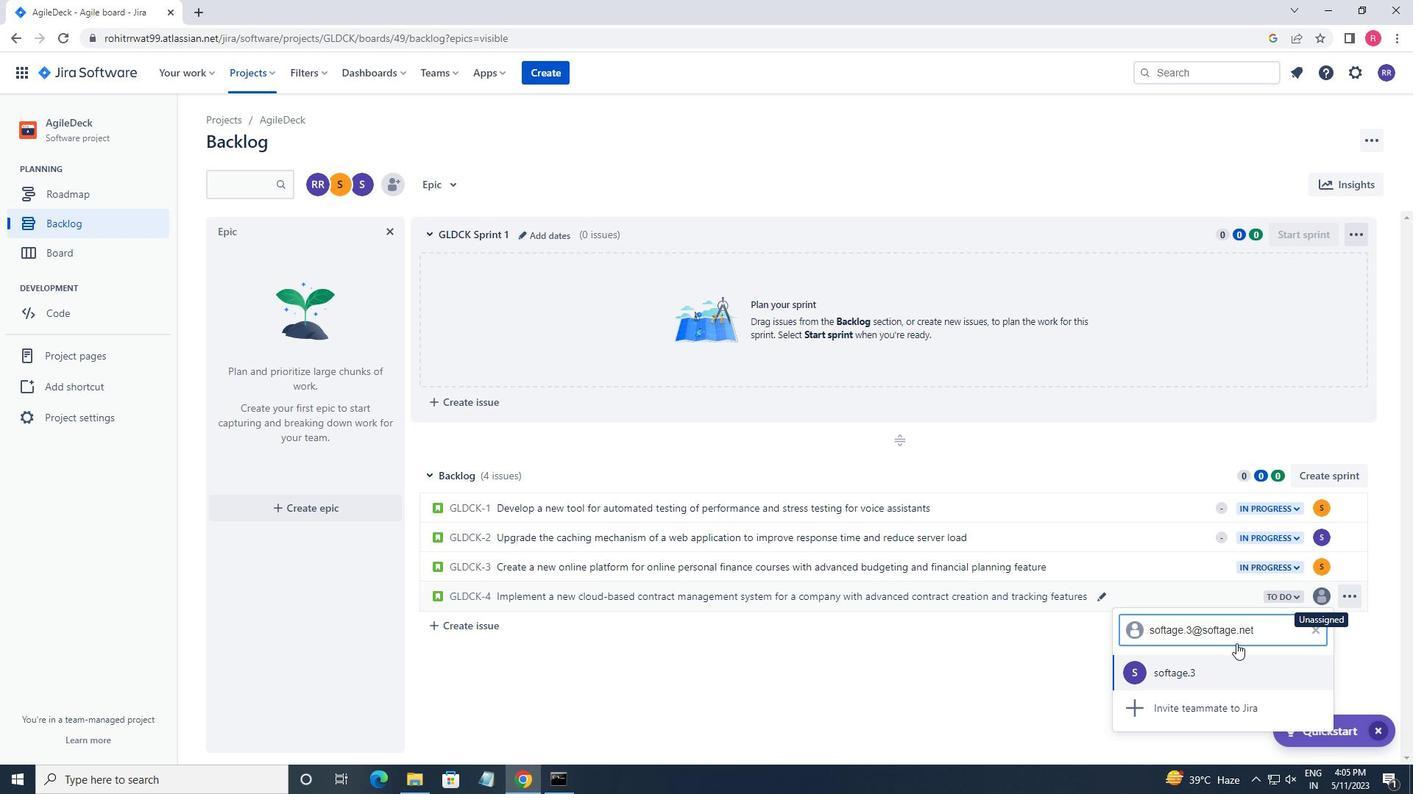 
Action: Mouse pressed left at (1227, 661)
Screenshot: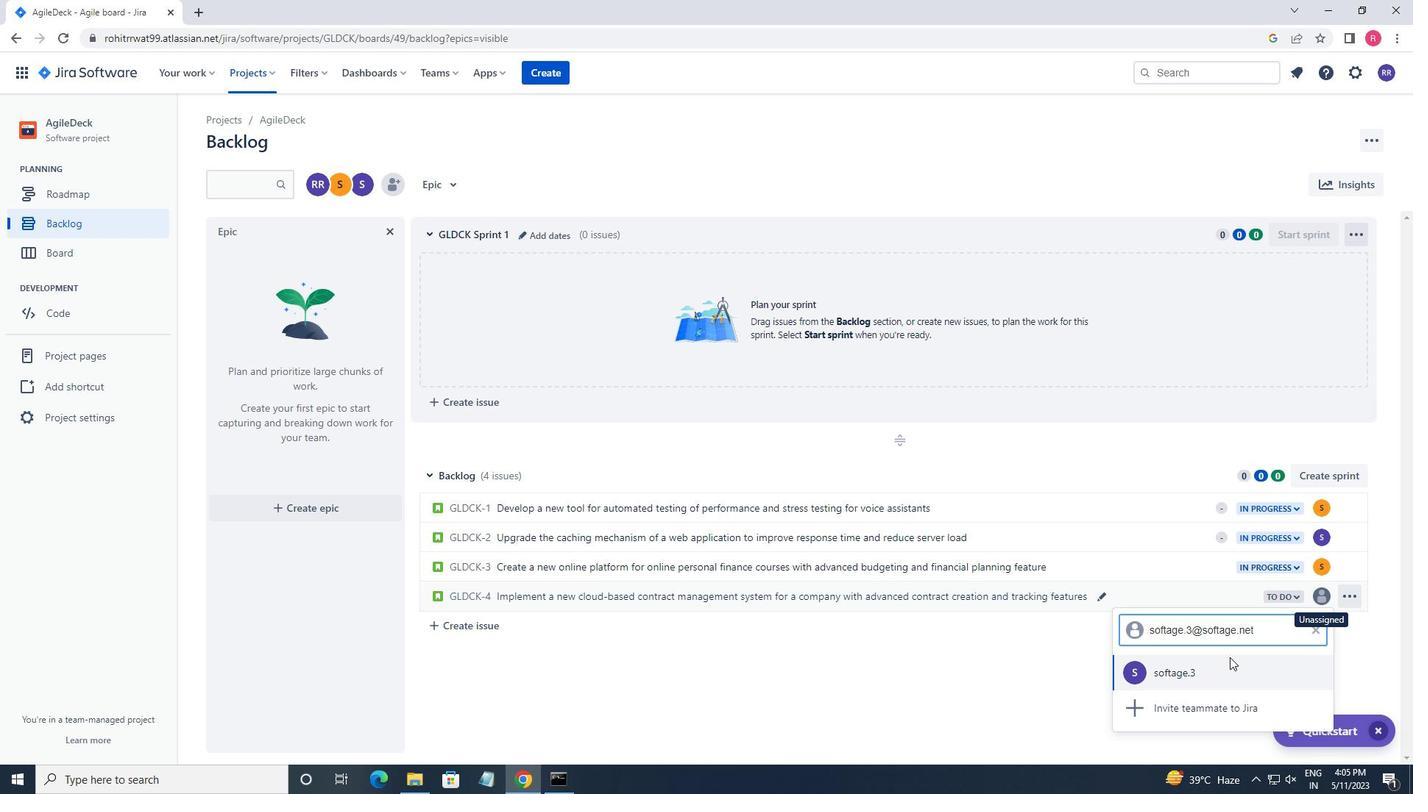 
Action: Mouse moved to (1288, 604)
Screenshot: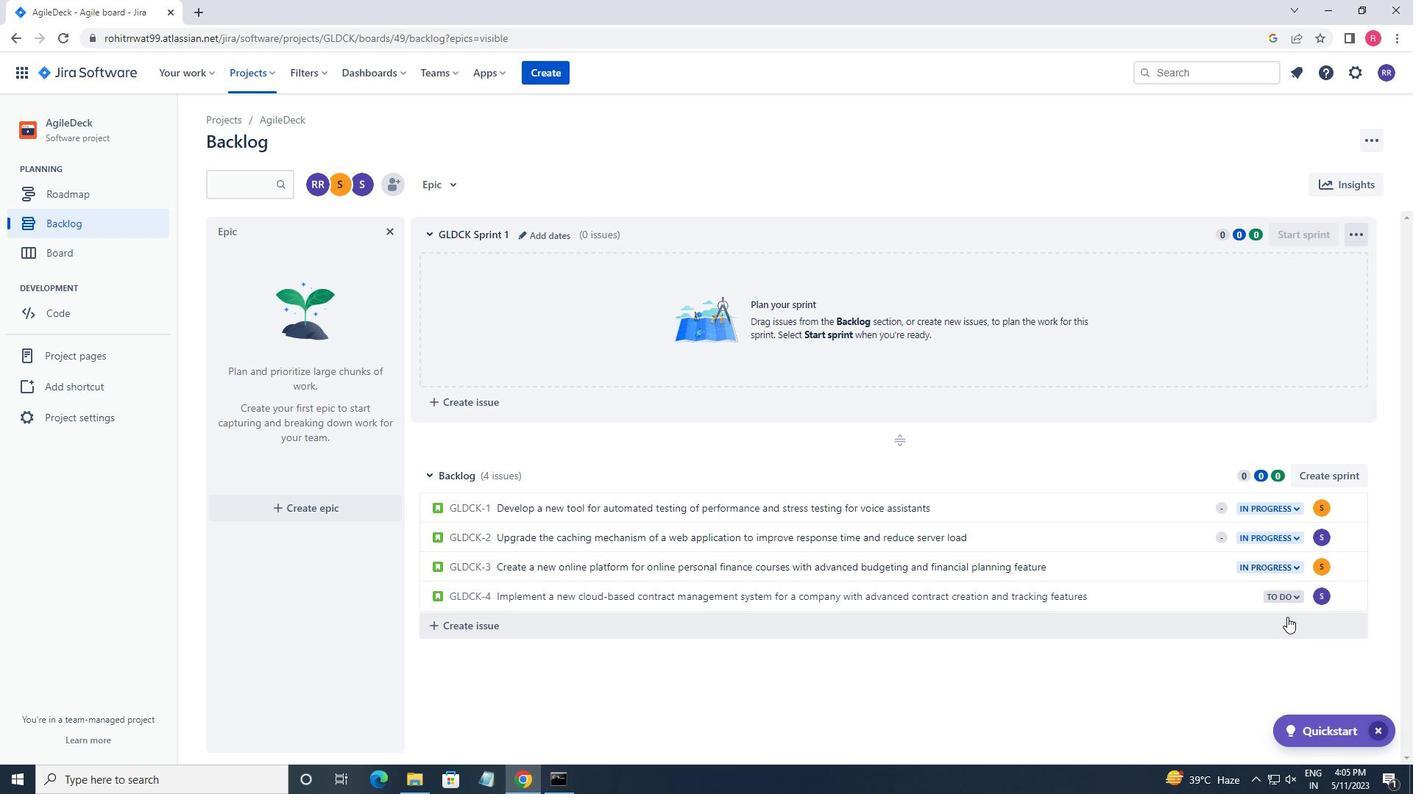 
Action: Mouse pressed left at (1288, 604)
Screenshot: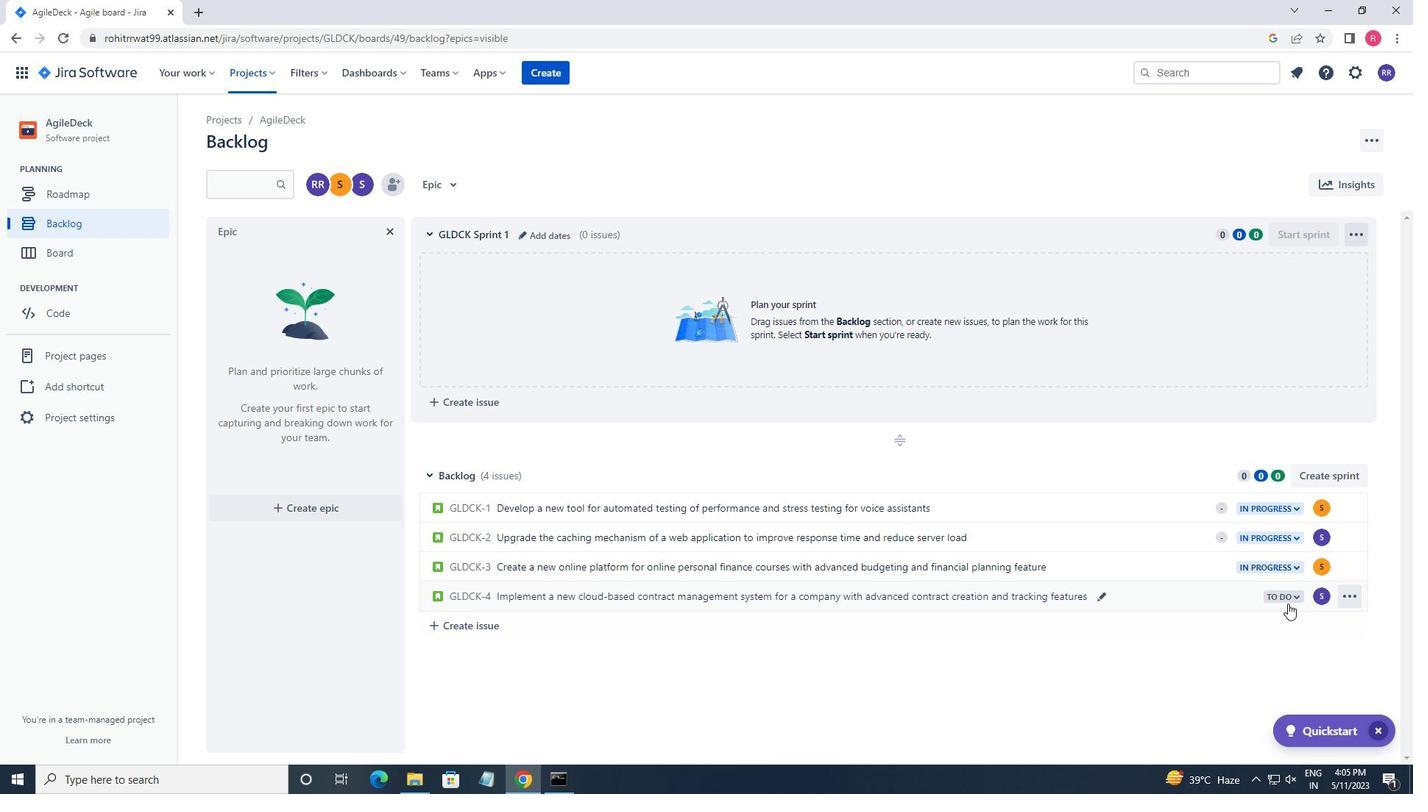 
Action: Mouse moved to (1221, 633)
Screenshot: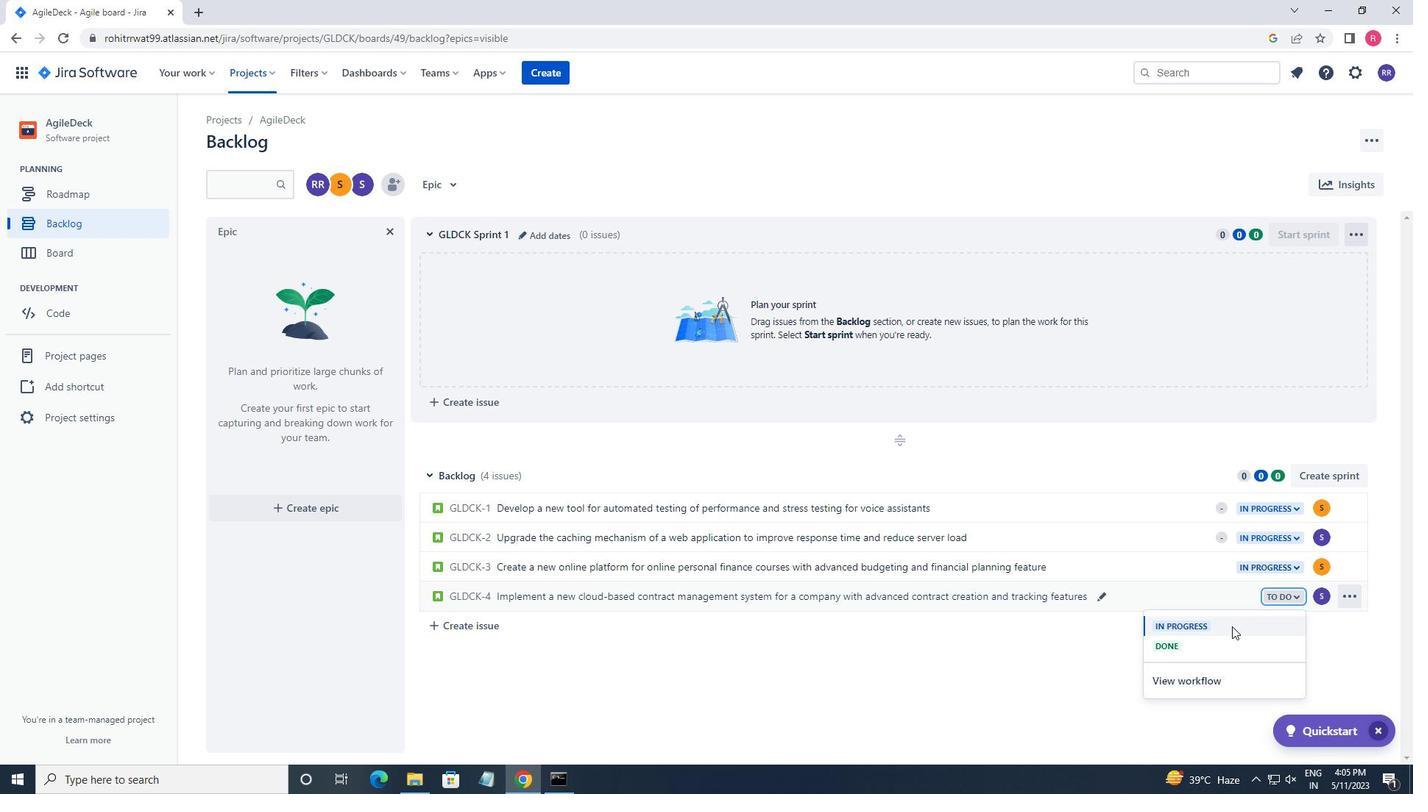 
Action: Mouse pressed left at (1221, 633)
Screenshot: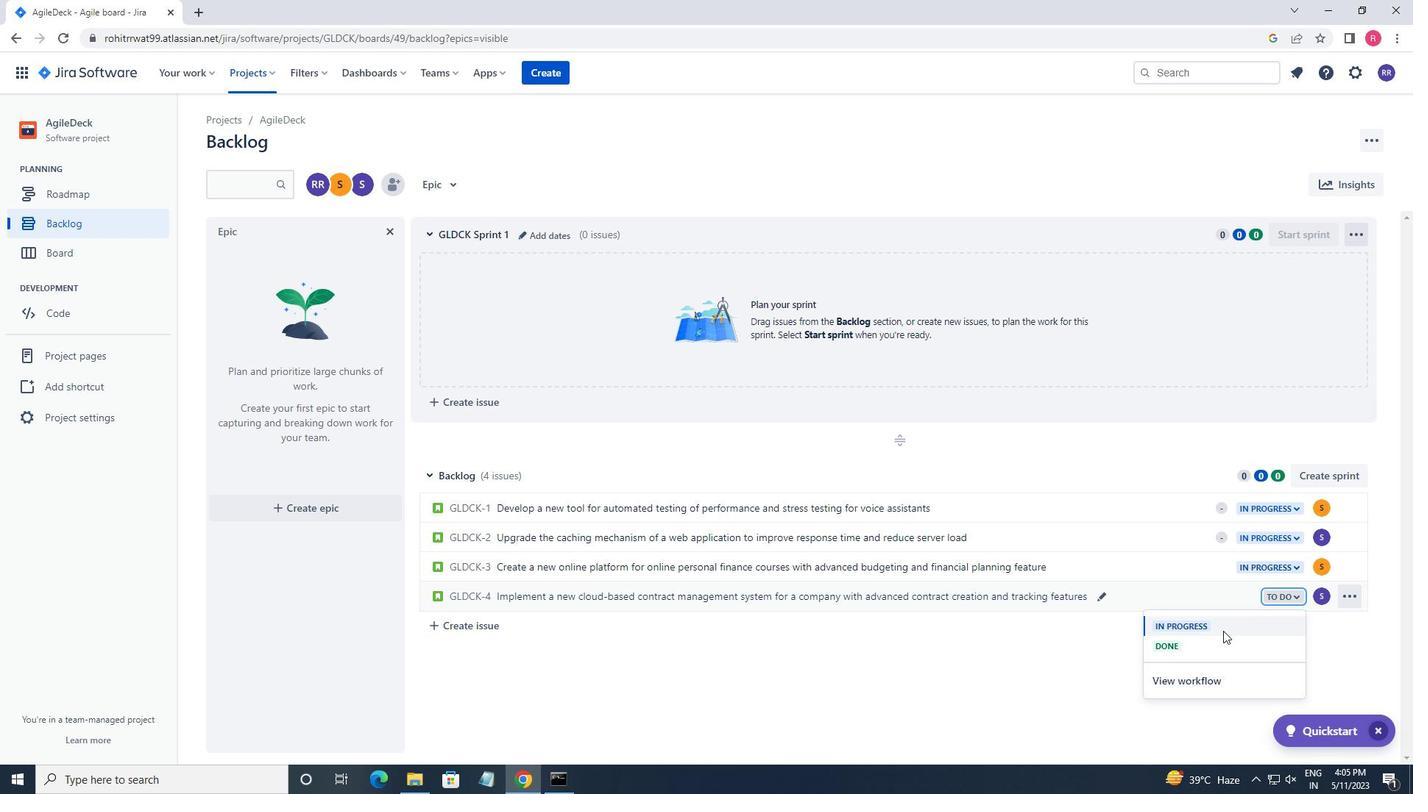 
